 Task: Send an email with the signature Kendall Wright with the subject Apology for a billing error and the message Could you provide an update on the progress of the website redesign project? from softage.6@softage.net to softage.9@softage.net and move the email from Sent Items to the folder Research and development
Action: Mouse moved to (96, 174)
Screenshot: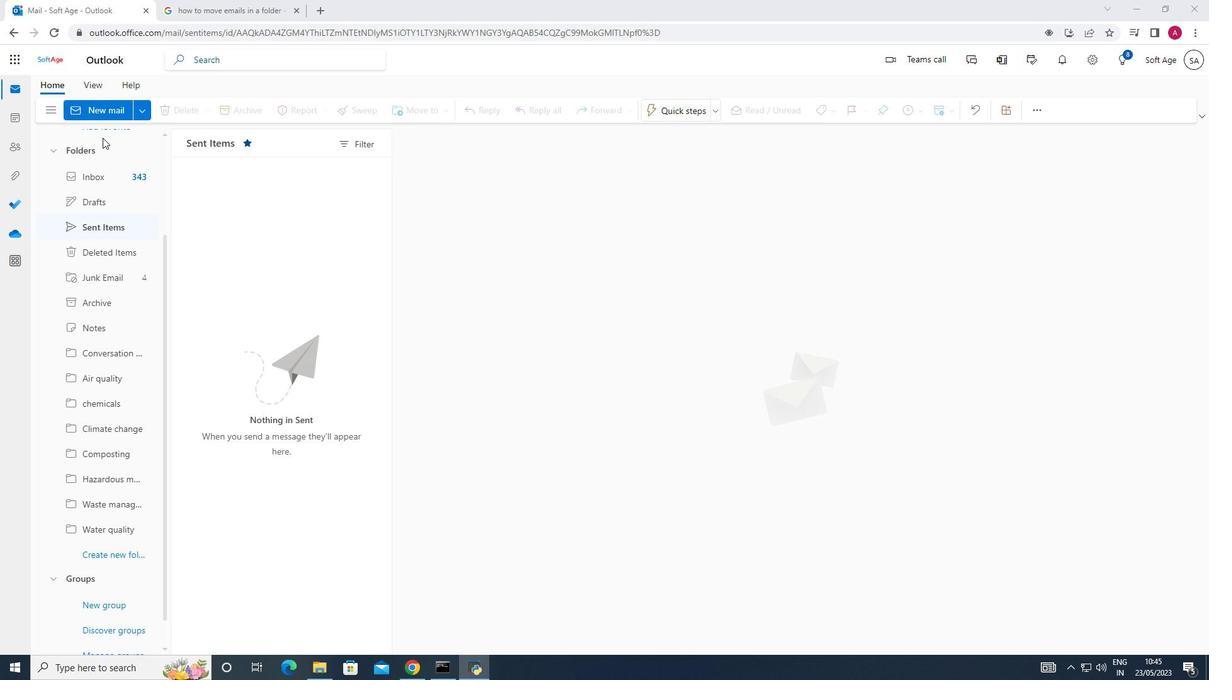 
Action: Mouse pressed left at (96, 174)
Screenshot: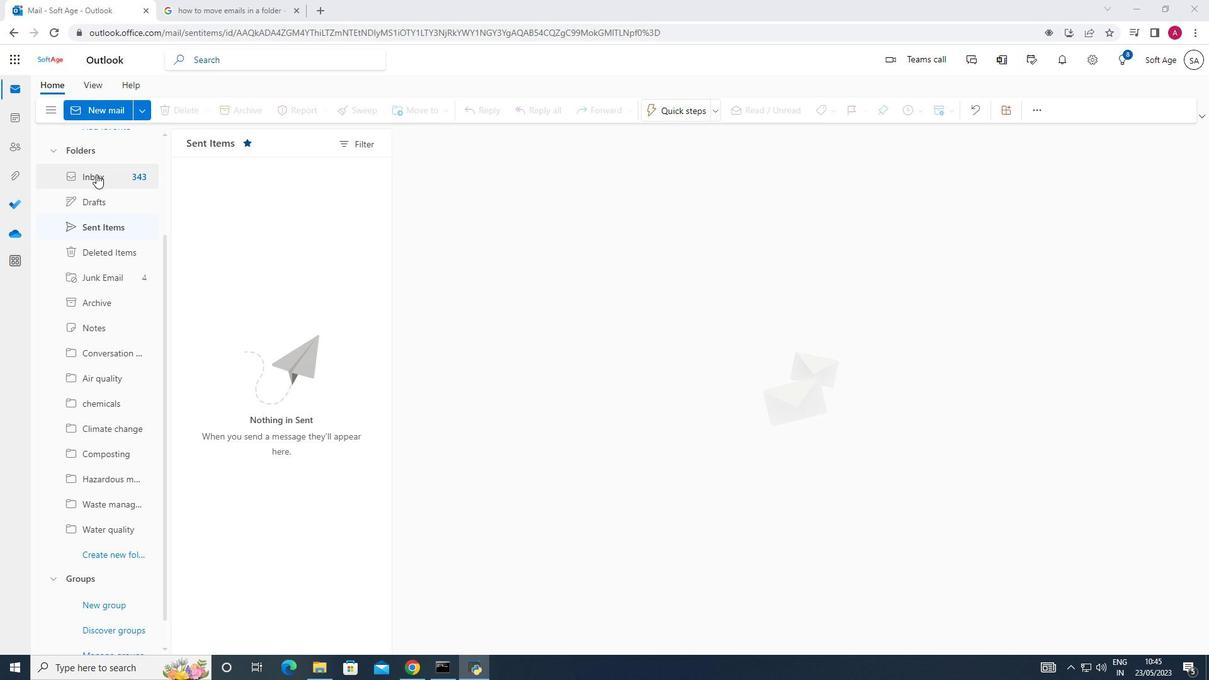 
Action: Mouse moved to (103, 109)
Screenshot: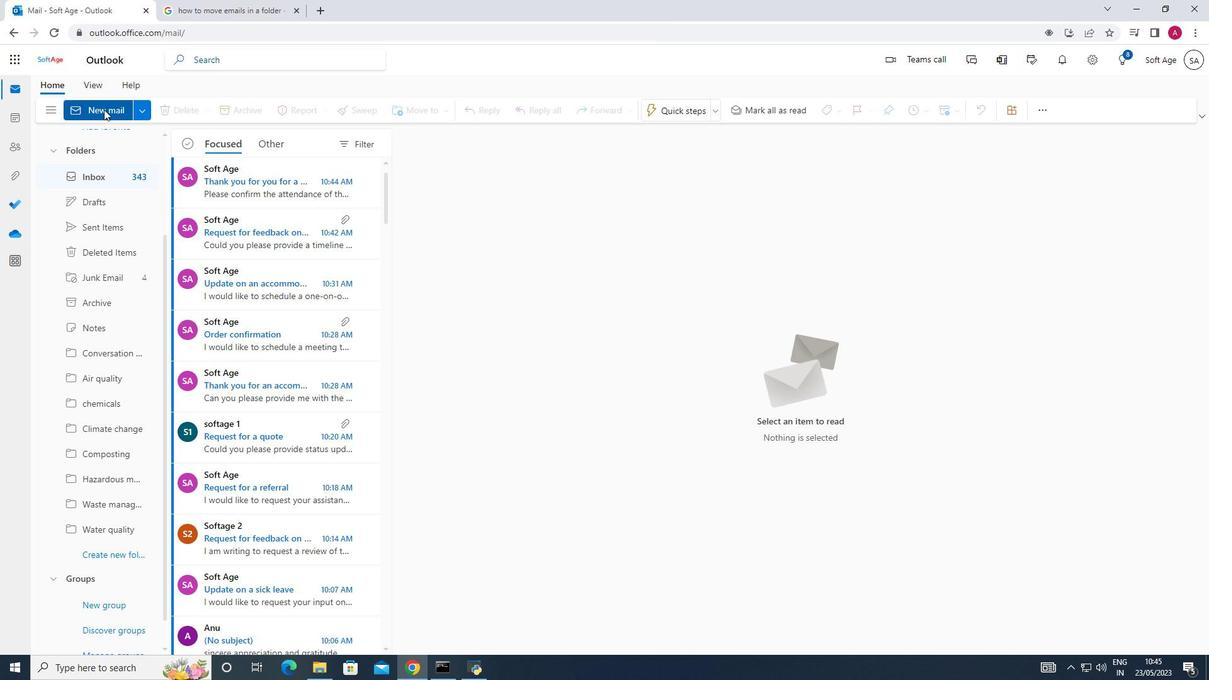 
Action: Mouse pressed left at (103, 109)
Screenshot: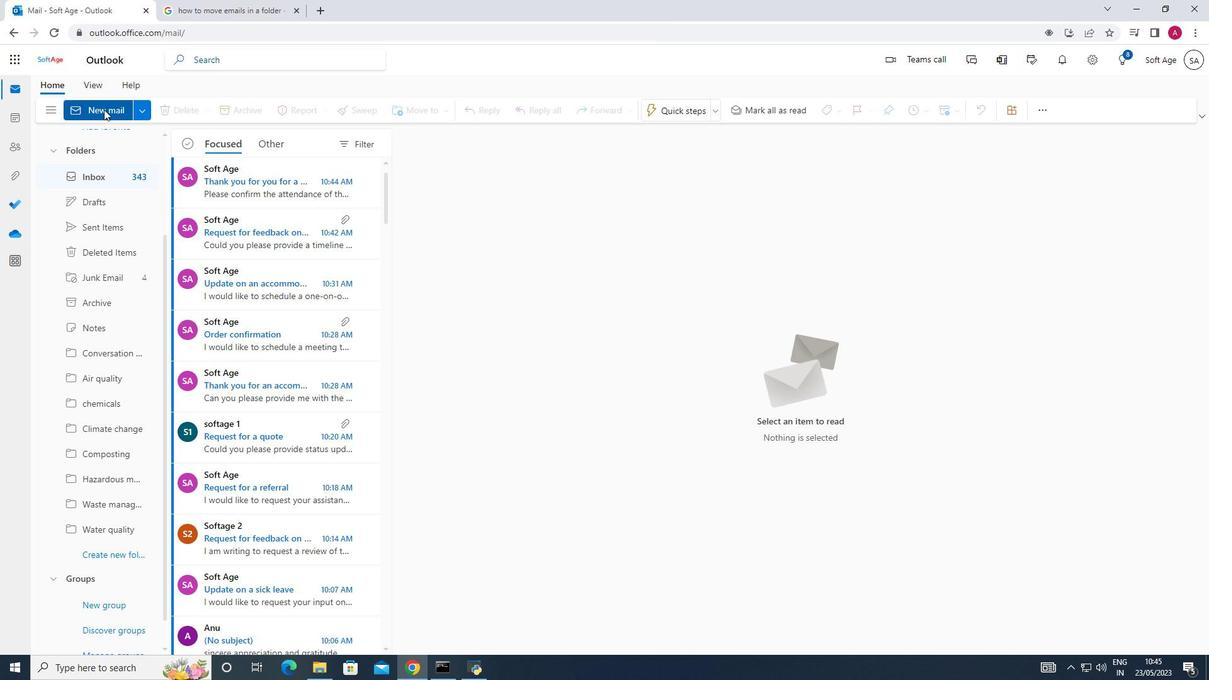 
Action: Mouse moved to (854, 103)
Screenshot: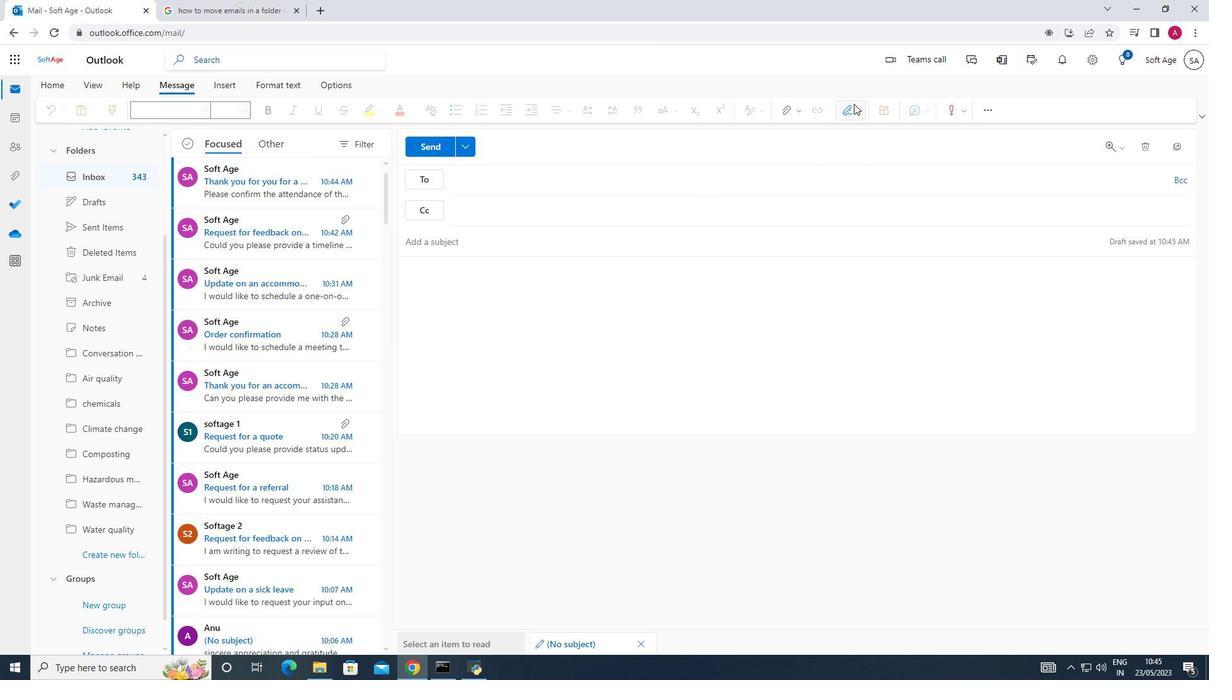 
Action: Mouse pressed left at (854, 103)
Screenshot: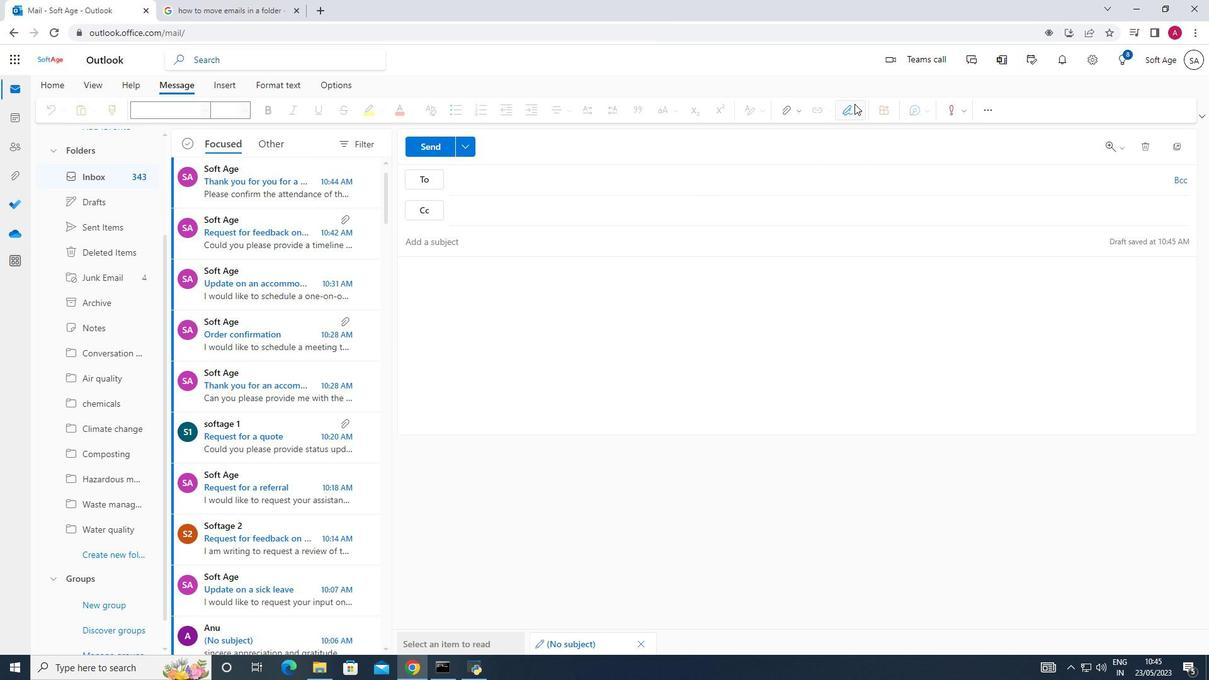 
Action: Mouse moved to (830, 168)
Screenshot: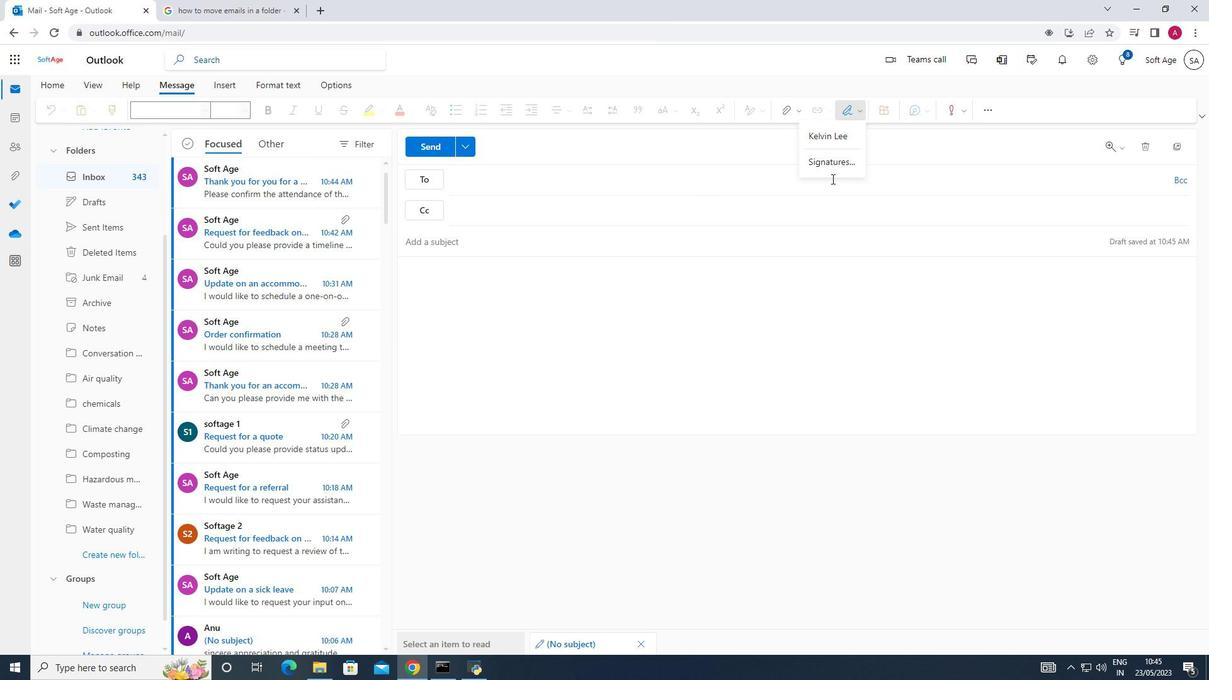 
Action: Mouse pressed left at (830, 168)
Screenshot: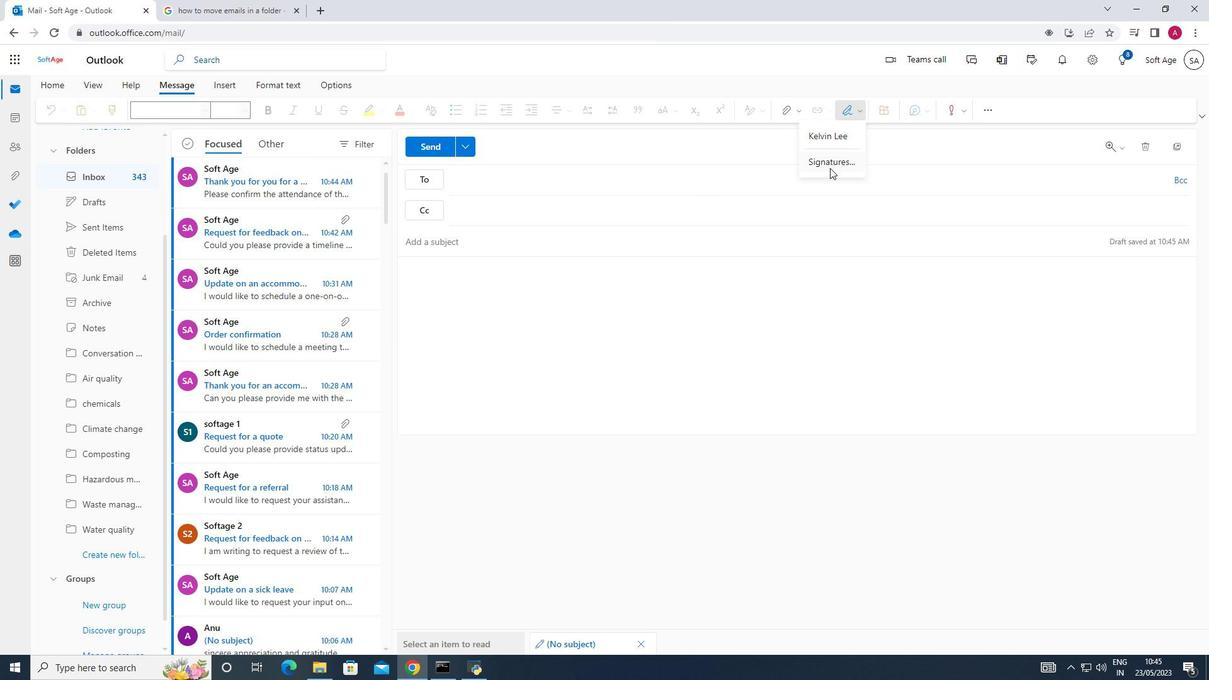 
Action: Mouse moved to (876, 207)
Screenshot: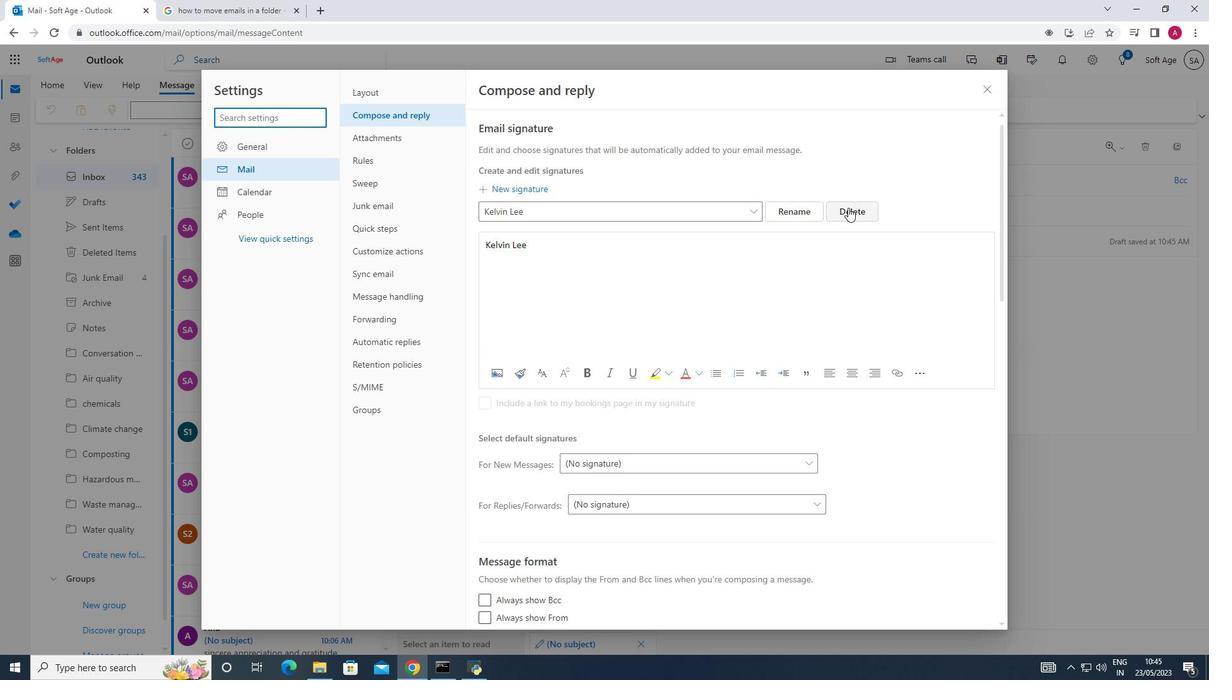 
Action: Mouse pressed left at (876, 207)
Screenshot: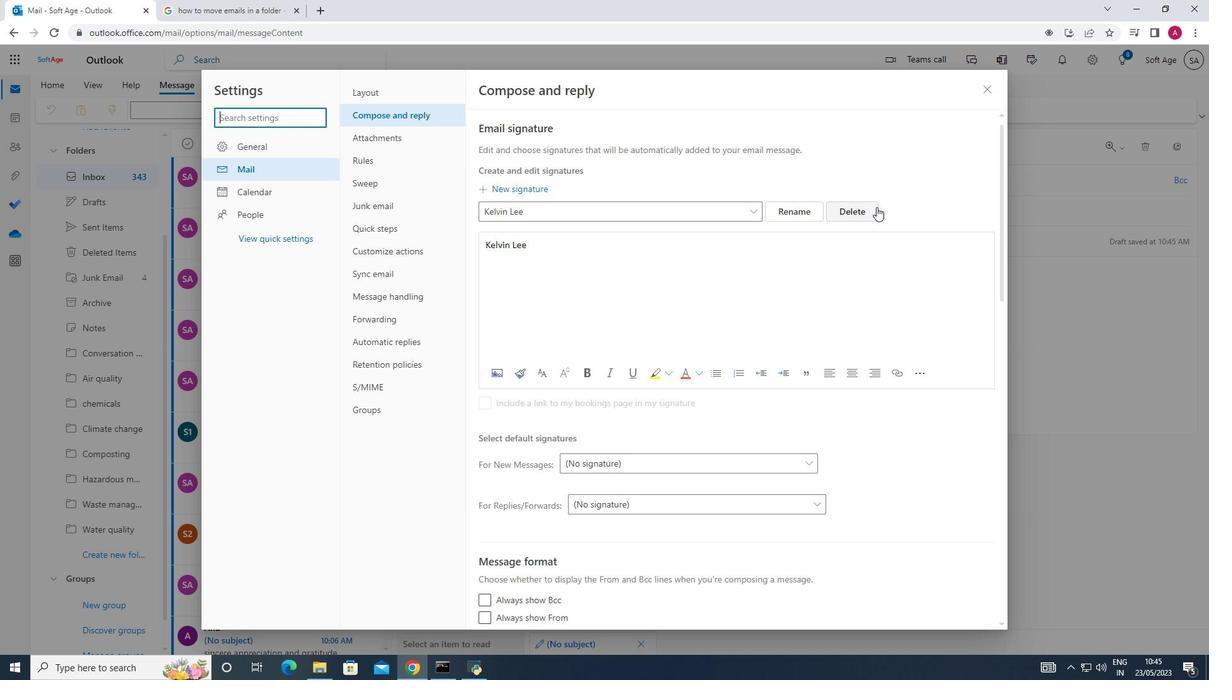 
Action: Mouse moved to (513, 207)
Screenshot: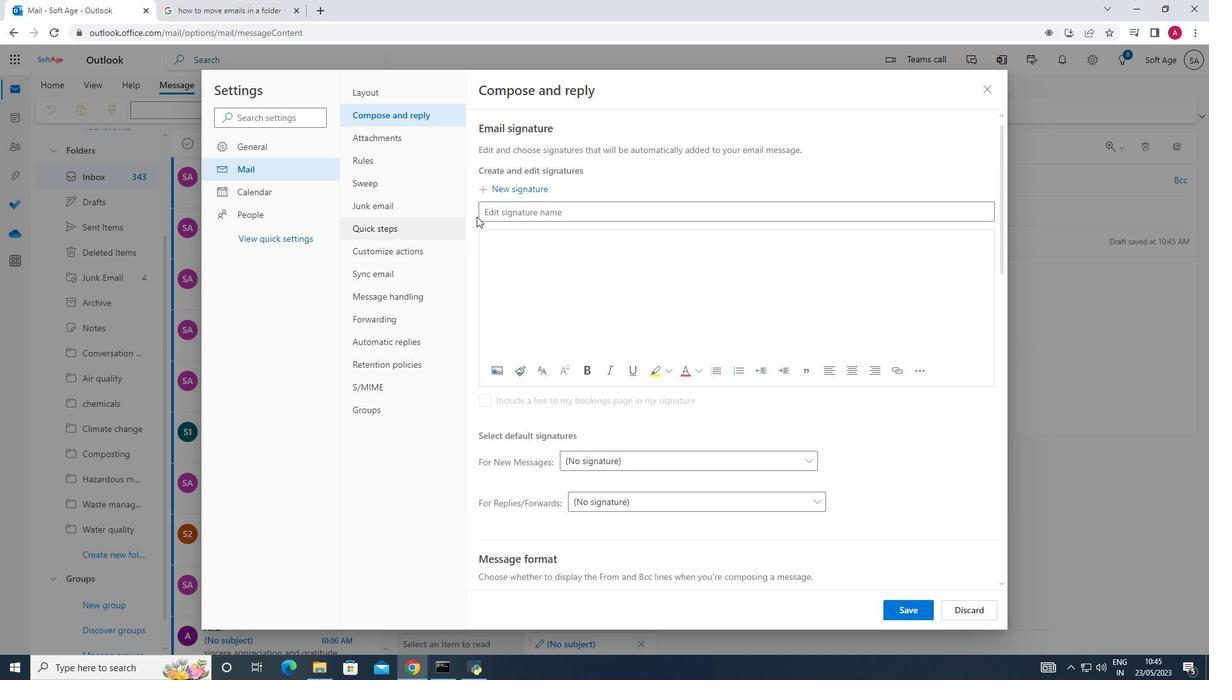 
Action: Mouse pressed left at (513, 207)
Screenshot: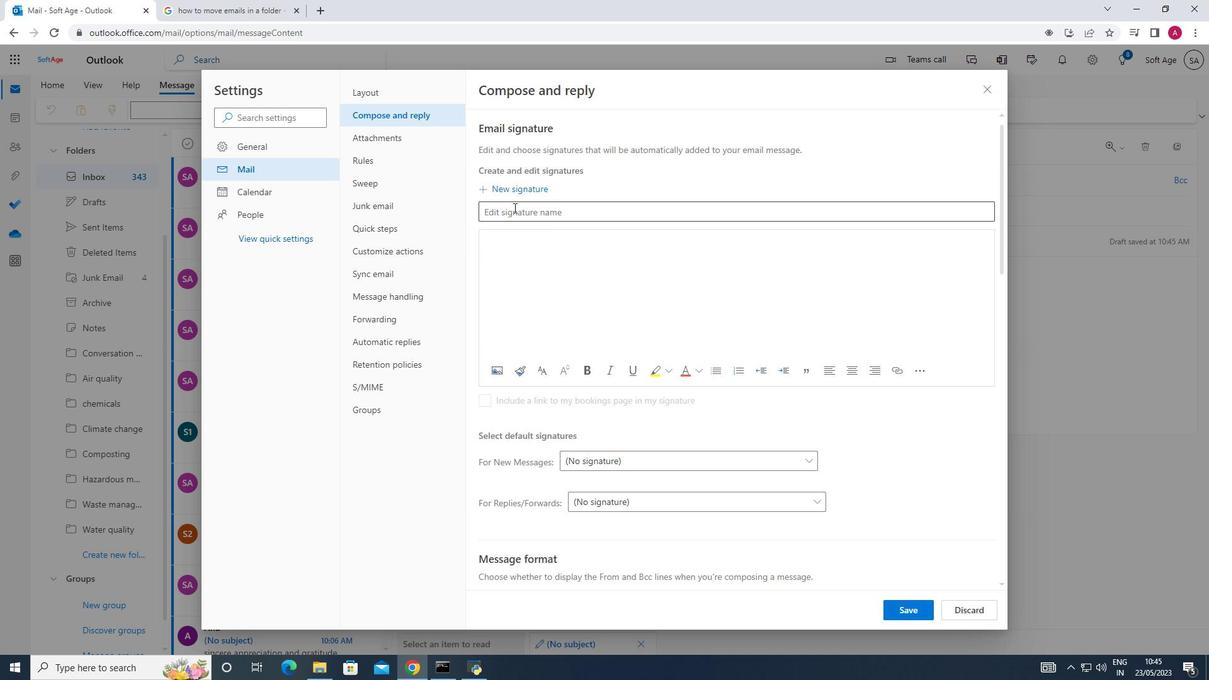 
Action: Mouse moved to (516, 206)
Screenshot: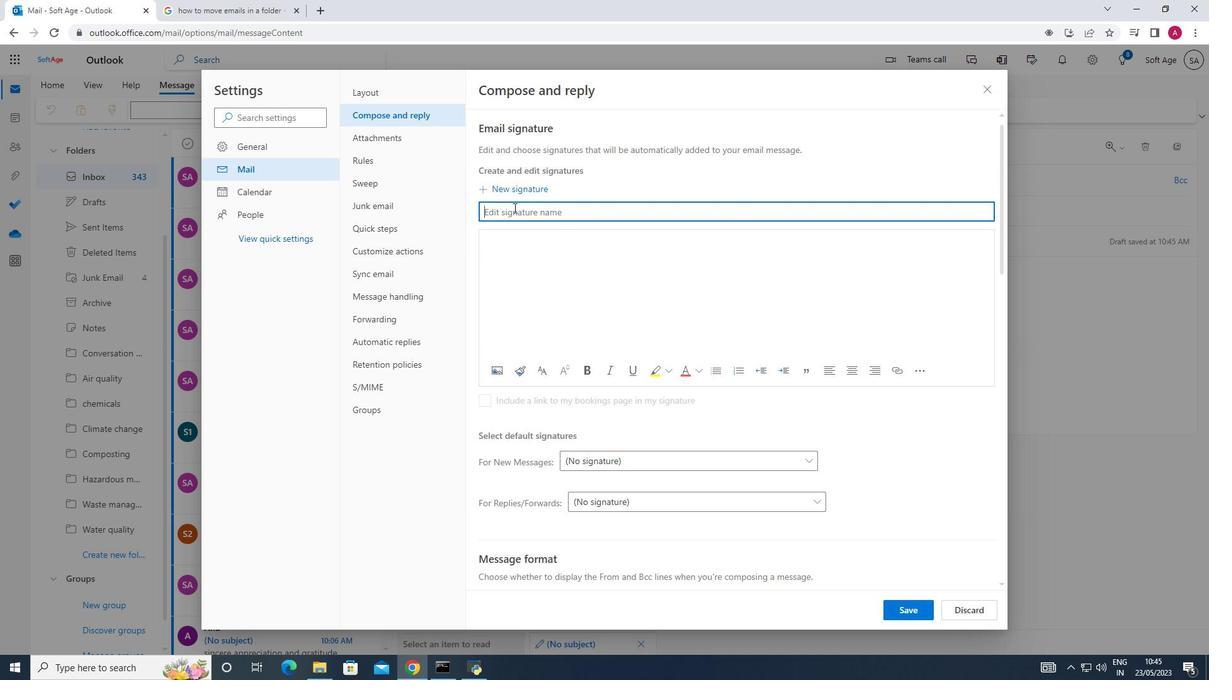 
Action: Key pressed <Key.shift_r><Key.shift_r><Key.shift_r>Kendall<Key.space><Key.shift>Wright
Screenshot: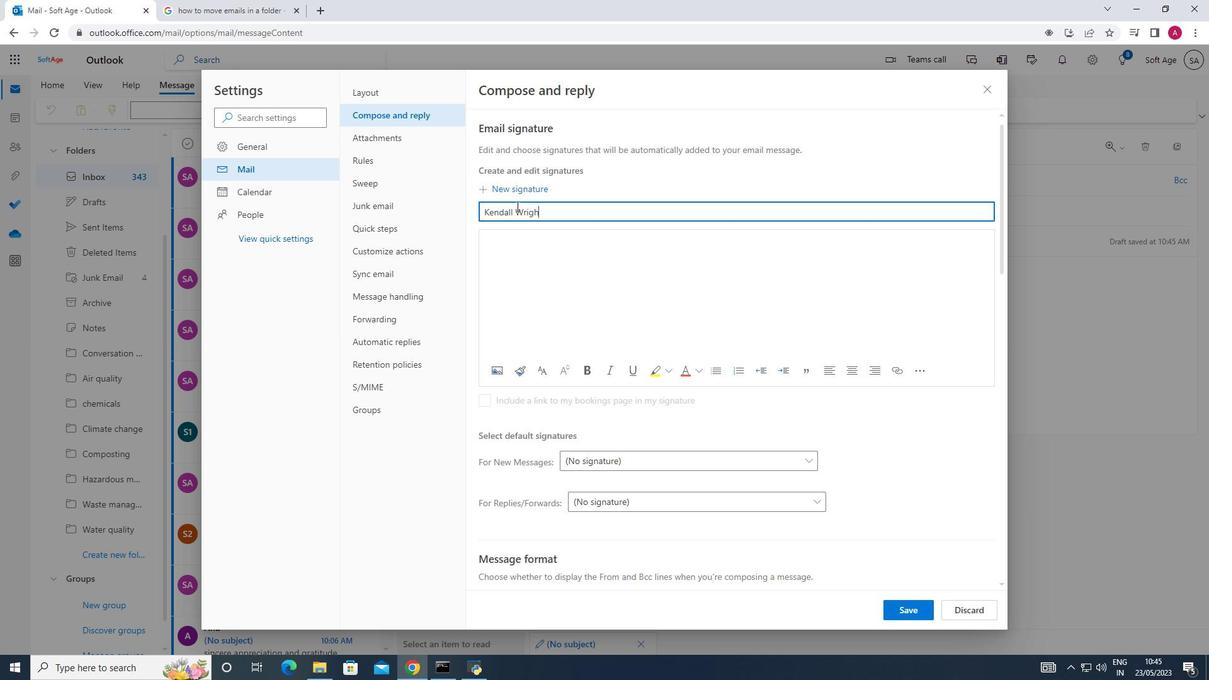 
Action: Mouse moved to (501, 245)
Screenshot: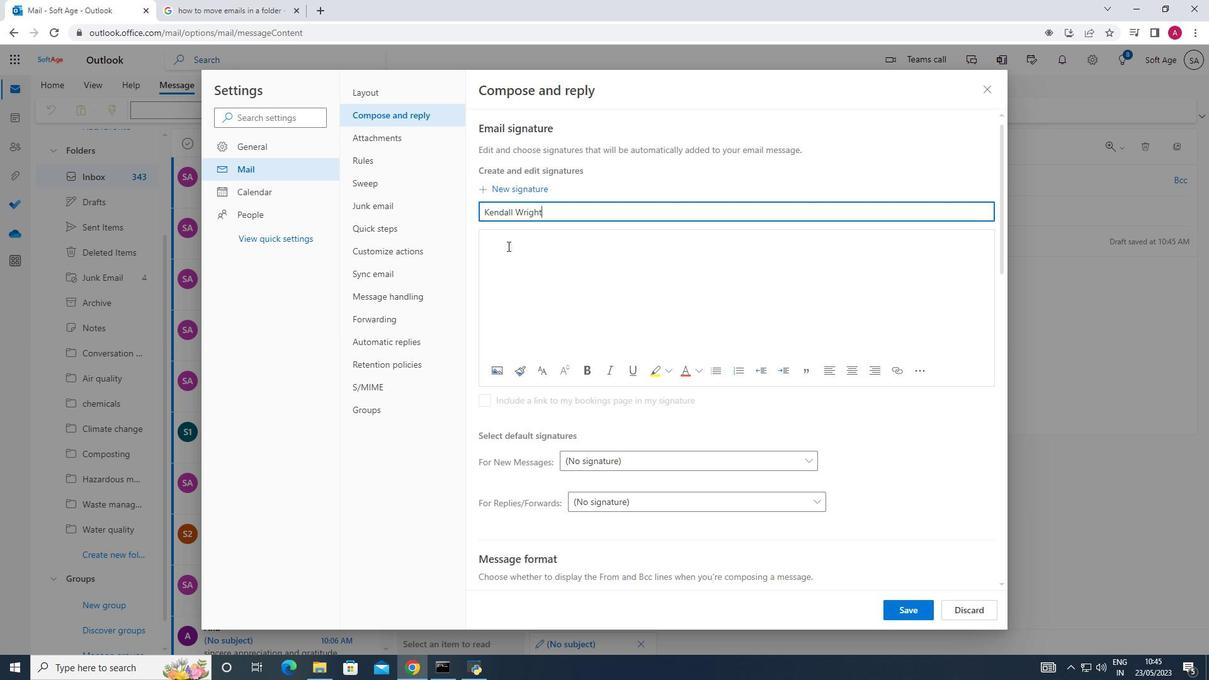 
Action: Mouse pressed left at (501, 245)
Screenshot: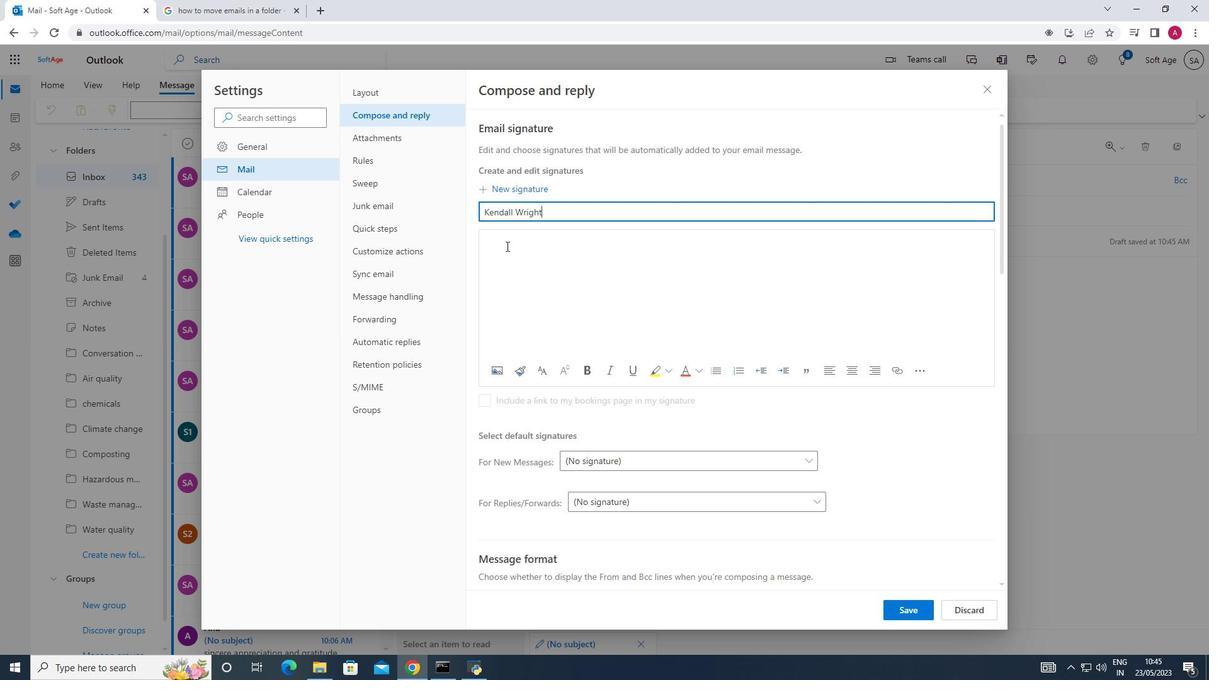 
Action: Key pressed <Key.shift_r>Kendal<Key.space><Key.shift>Wright
Screenshot: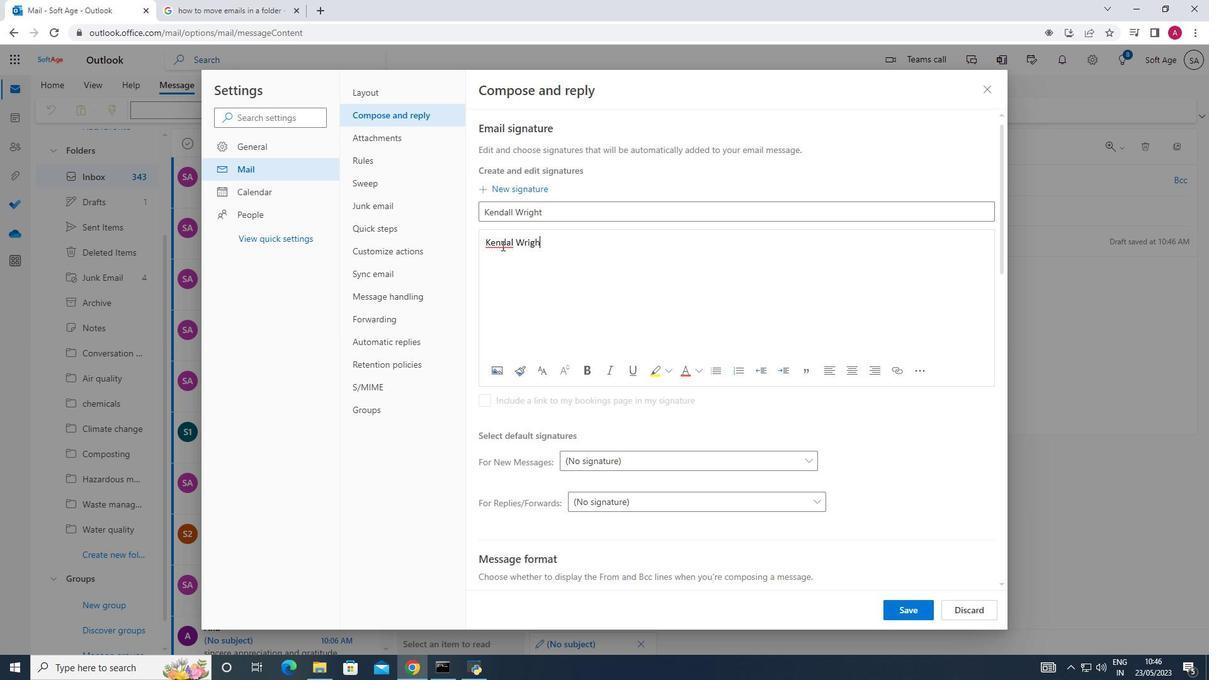 
Action: Mouse moved to (923, 595)
Screenshot: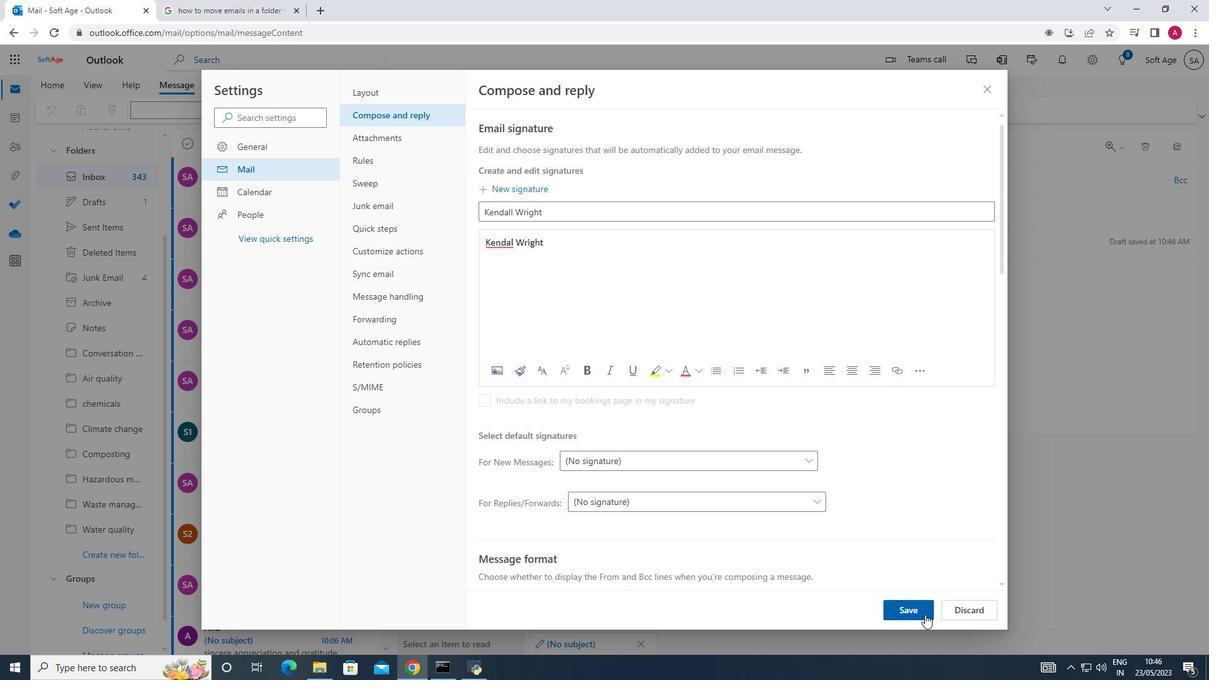 
Action: Mouse pressed left at (923, 595)
Screenshot: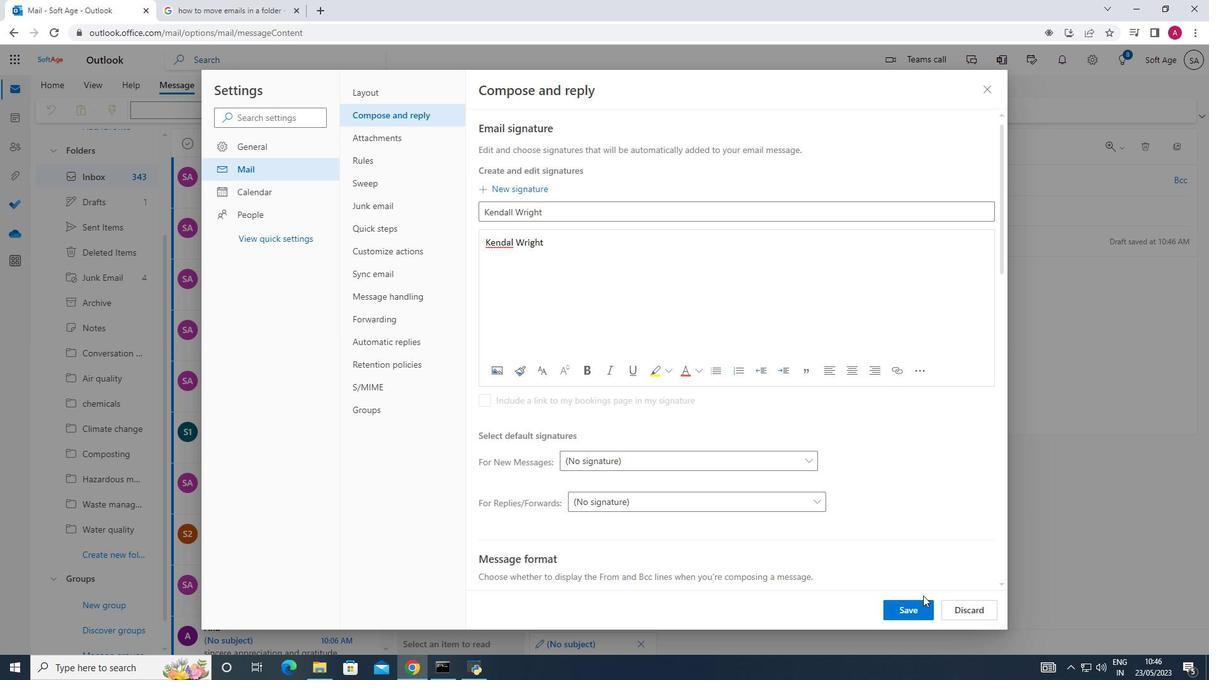 
Action: Mouse pressed left at (923, 595)
Screenshot: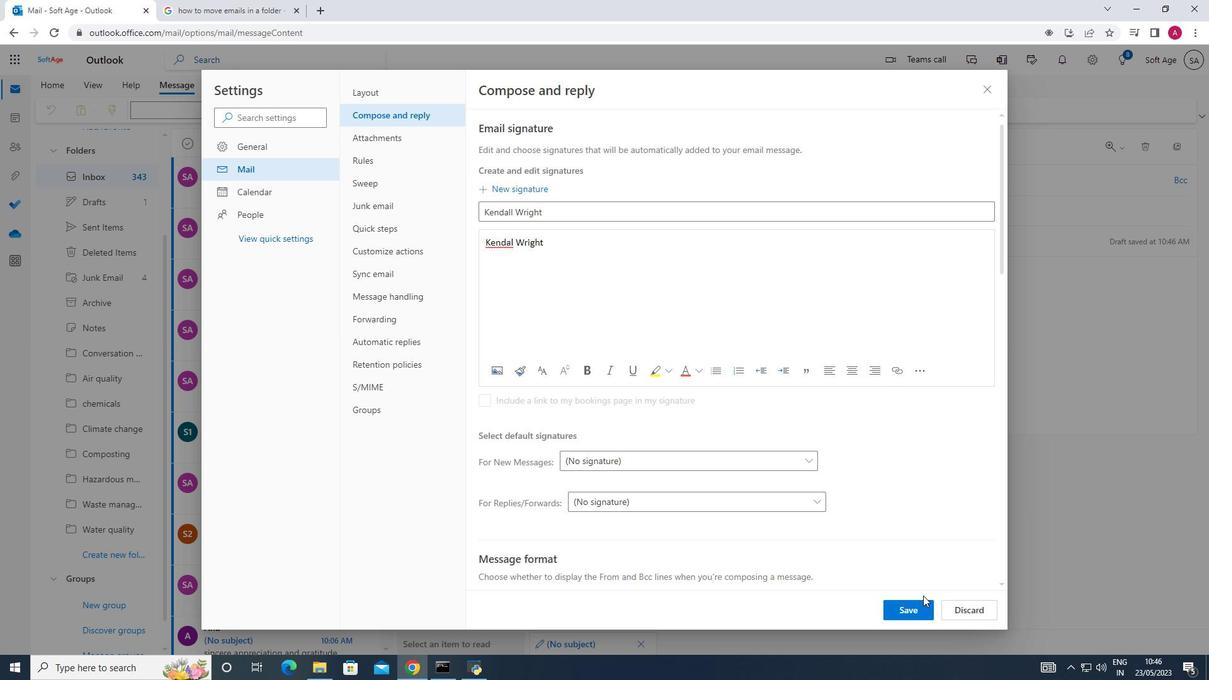 
Action: Mouse moved to (927, 607)
Screenshot: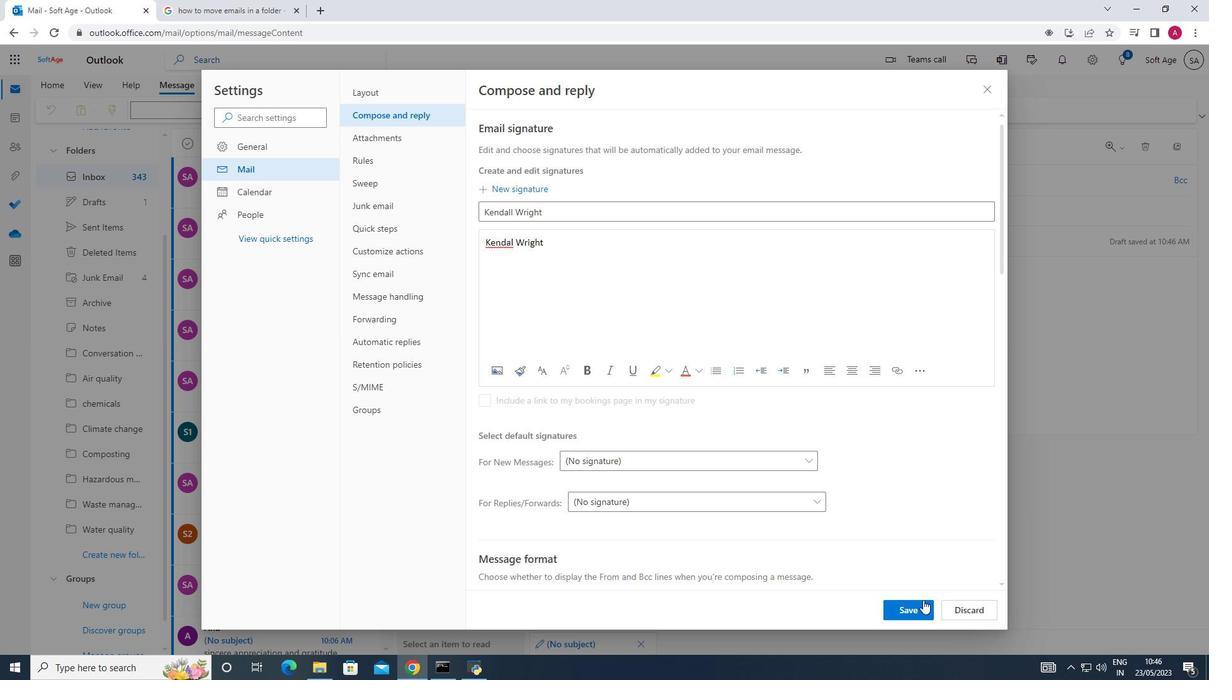 
Action: Mouse pressed left at (927, 607)
Screenshot: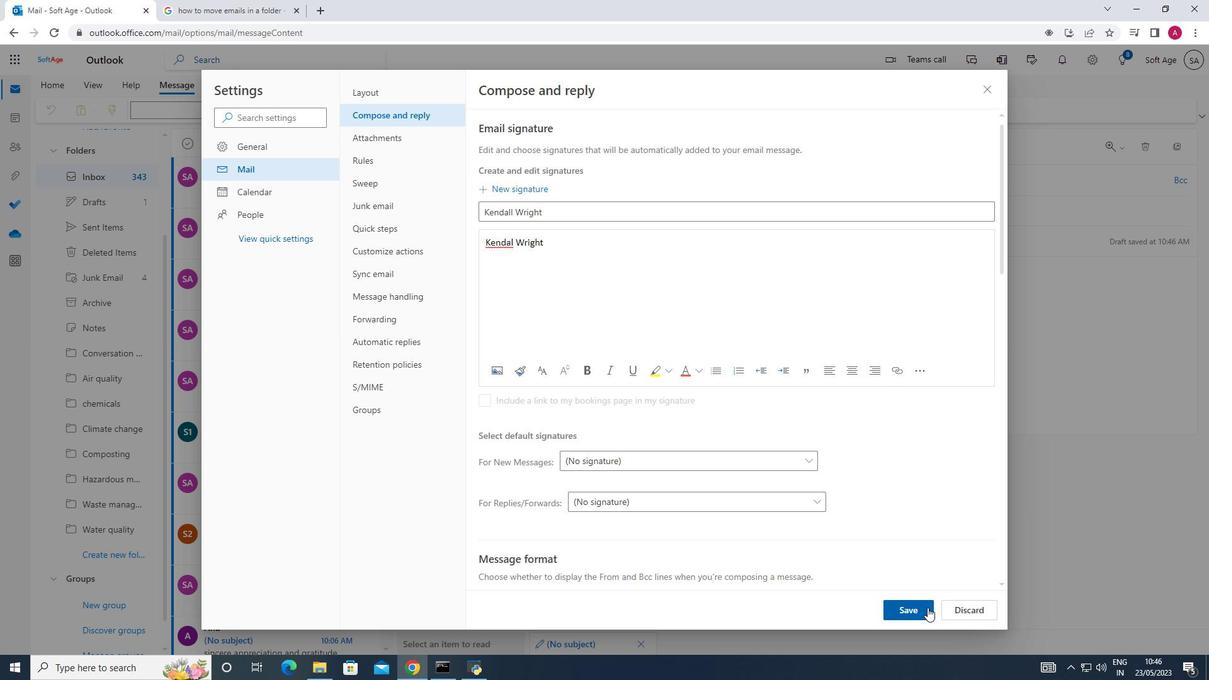 
Action: Mouse moved to (995, 86)
Screenshot: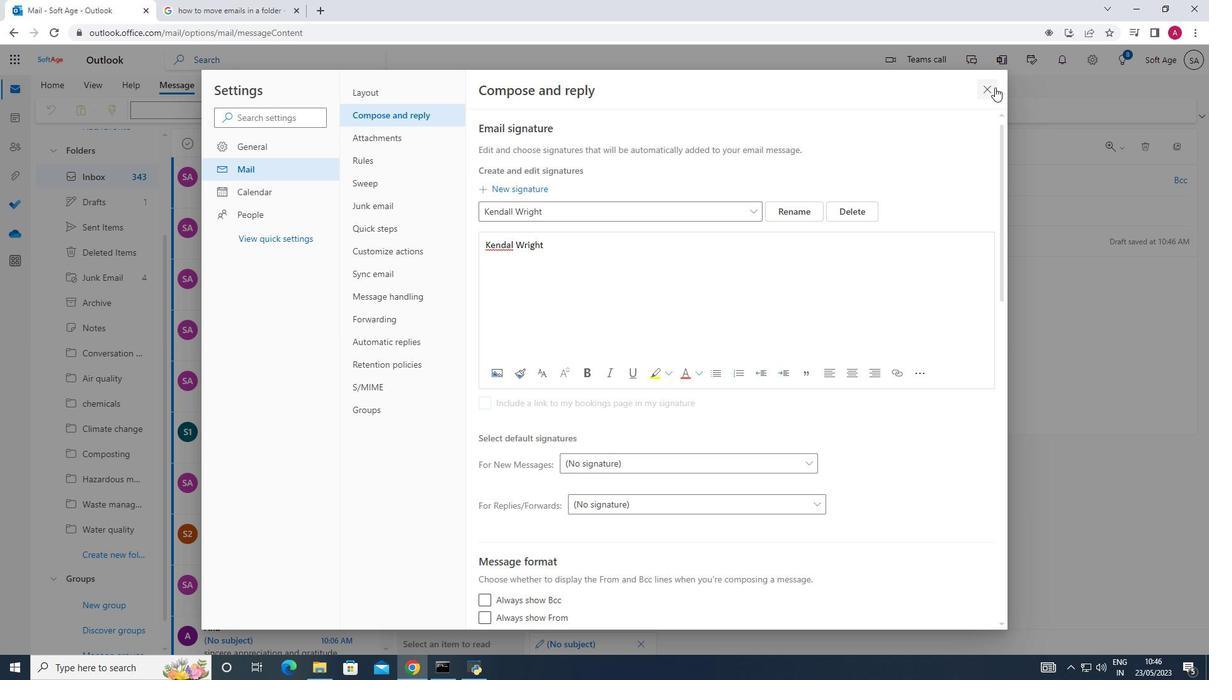 
Action: Mouse pressed left at (995, 86)
Screenshot: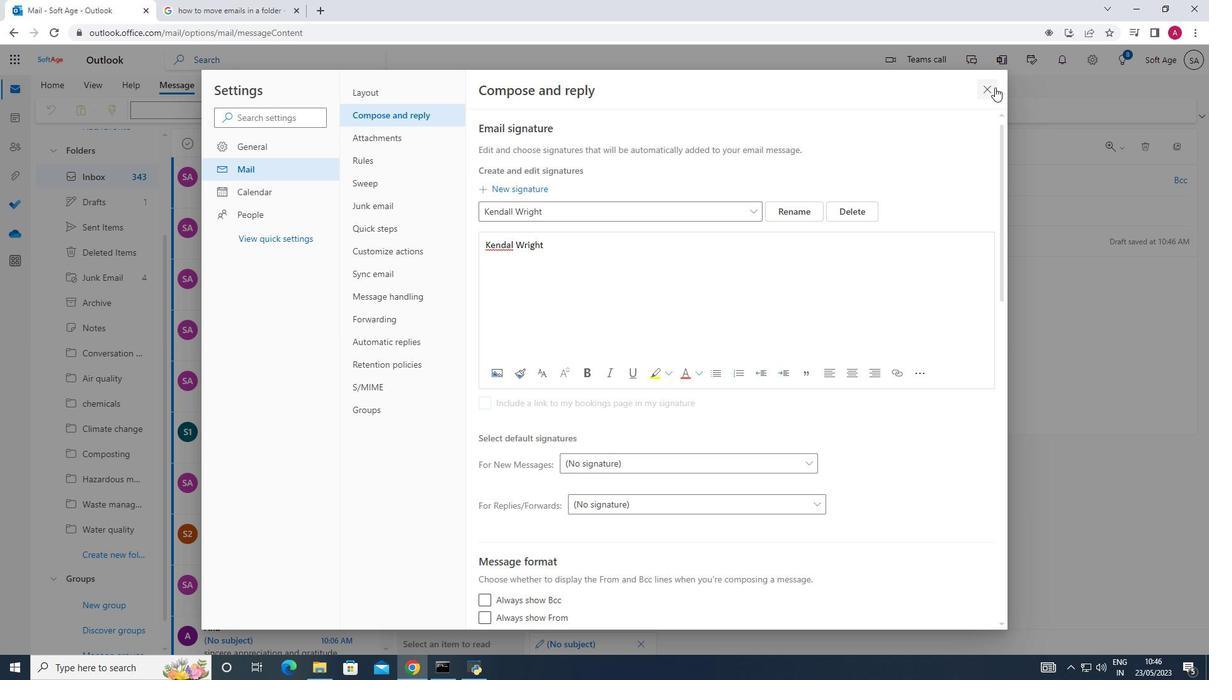
Action: Mouse moved to (864, 107)
Screenshot: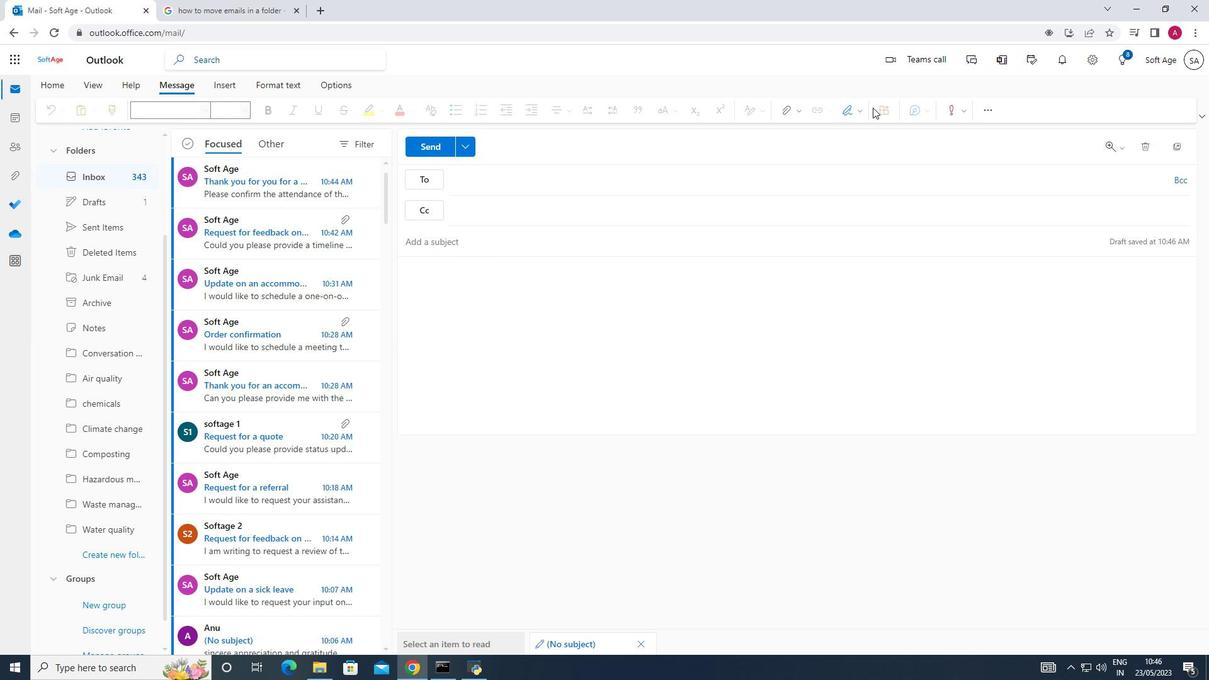 
Action: Mouse pressed left at (864, 107)
Screenshot: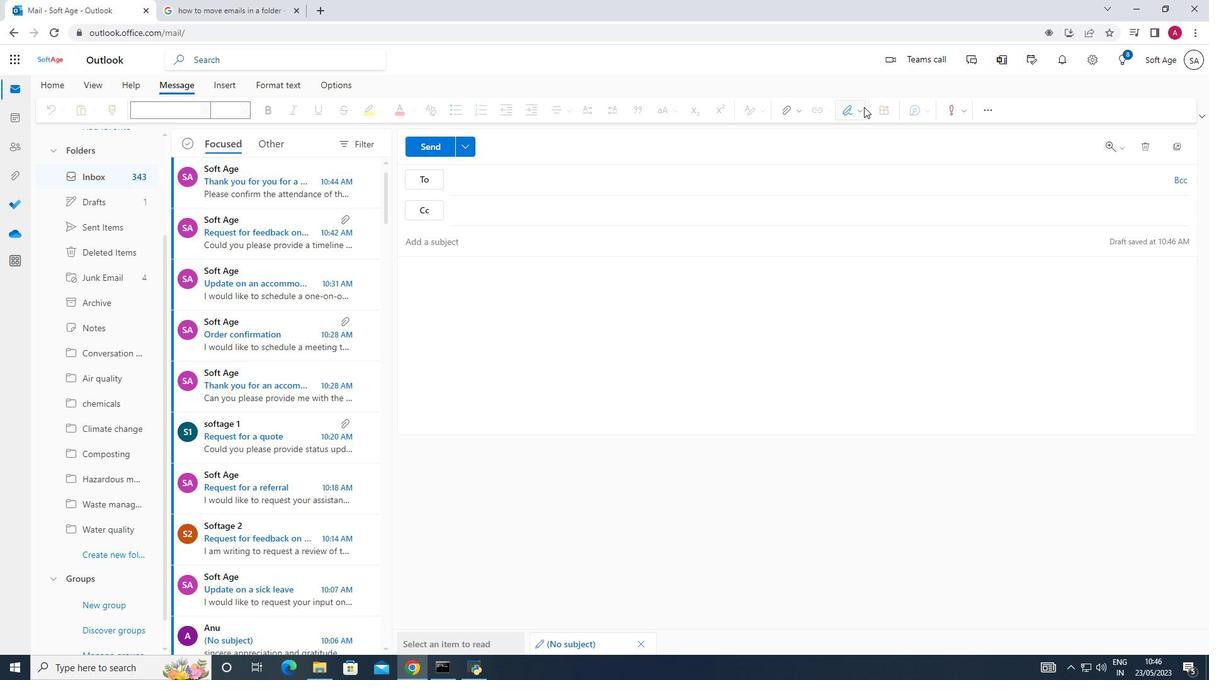 
Action: Mouse moved to (848, 142)
Screenshot: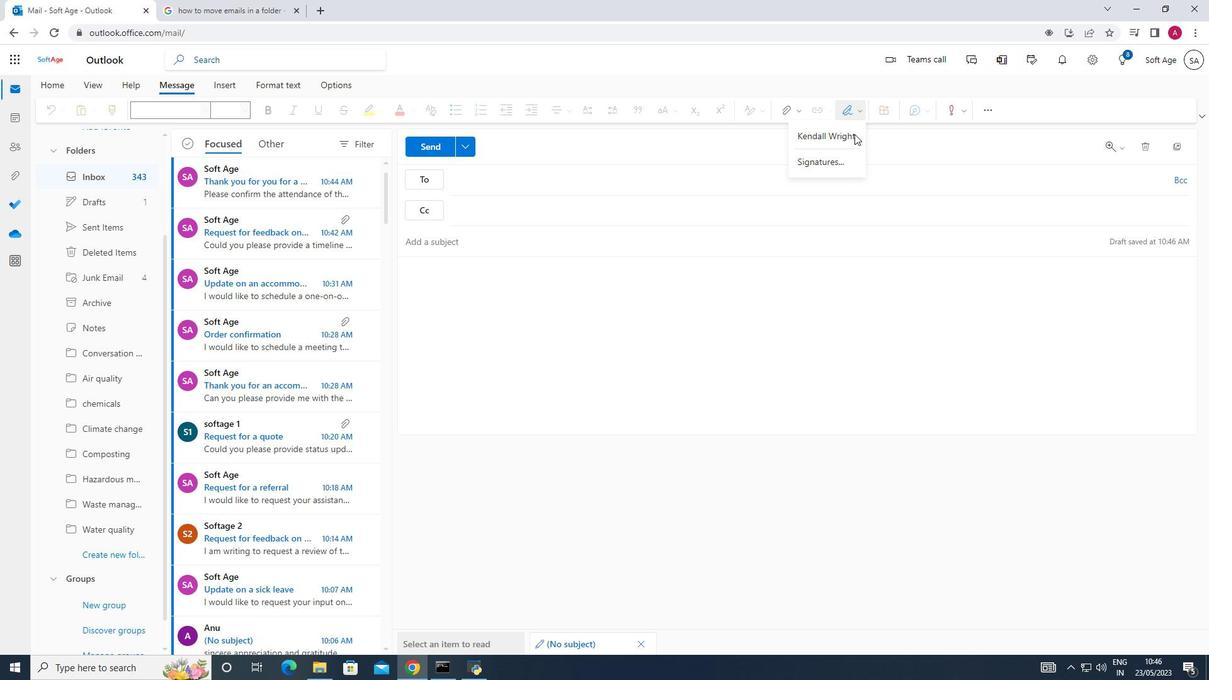 
Action: Mouse pressed left at (848, 142)
Screenshot: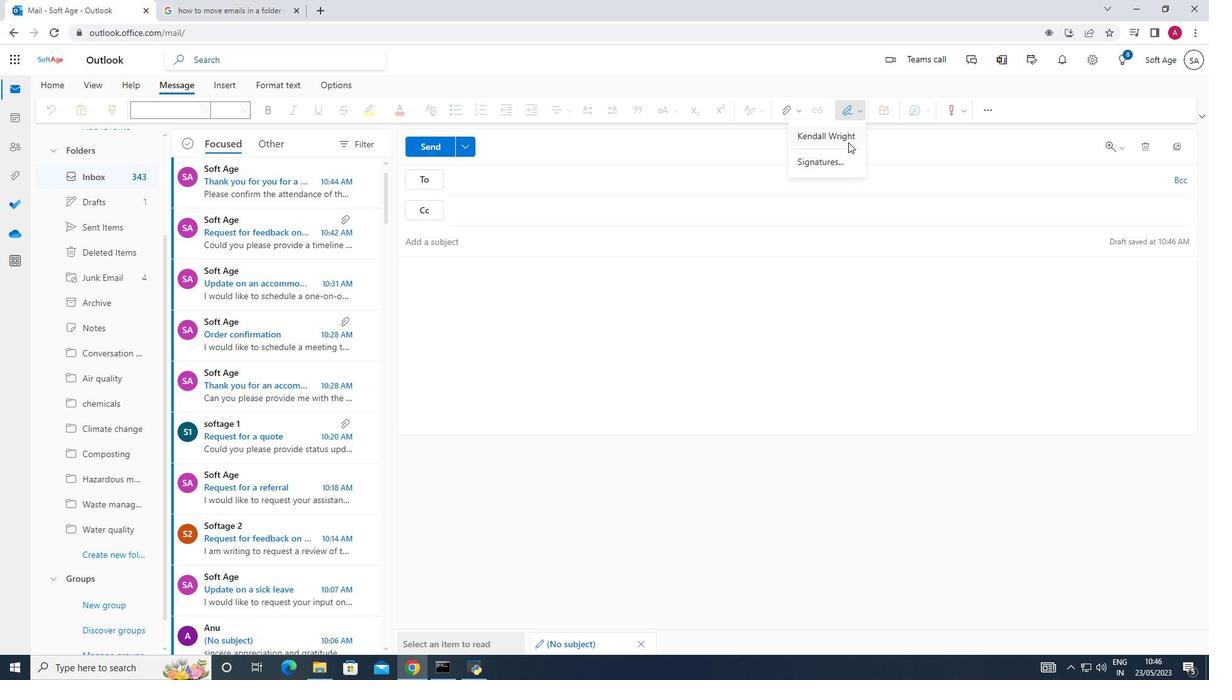 
Action: Mouse moved to (451, 246)
Screenshot: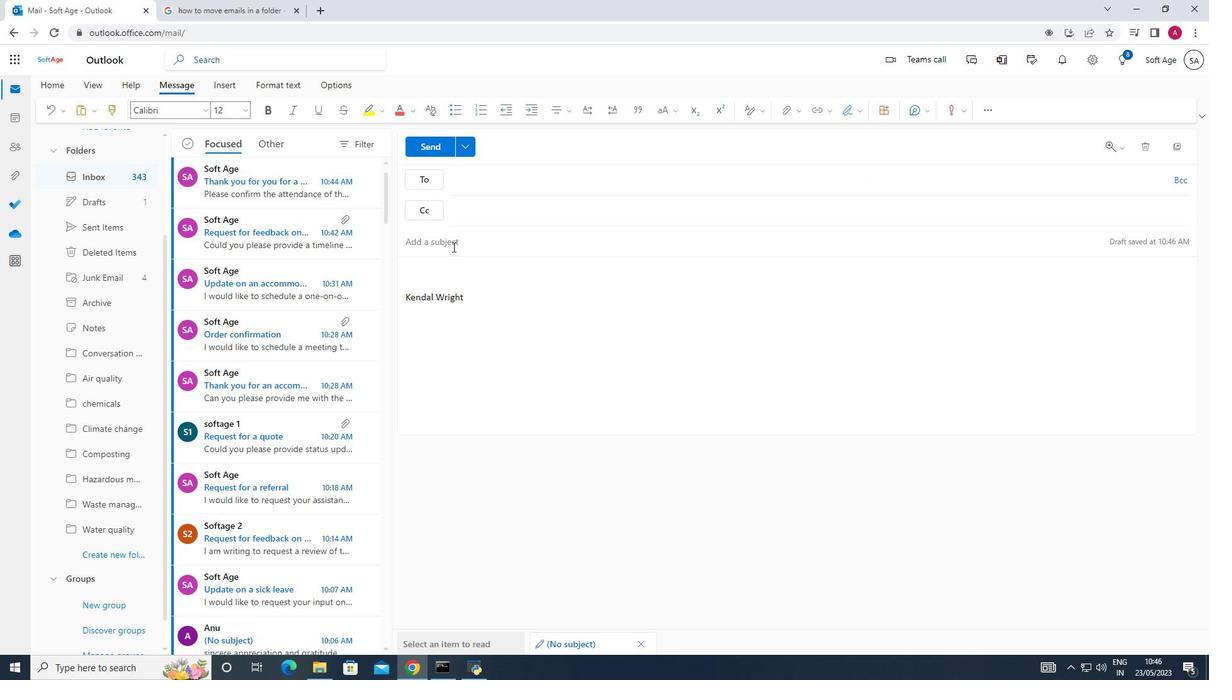 
Action: Mouse pressed left at (451, 246)
Screenshot: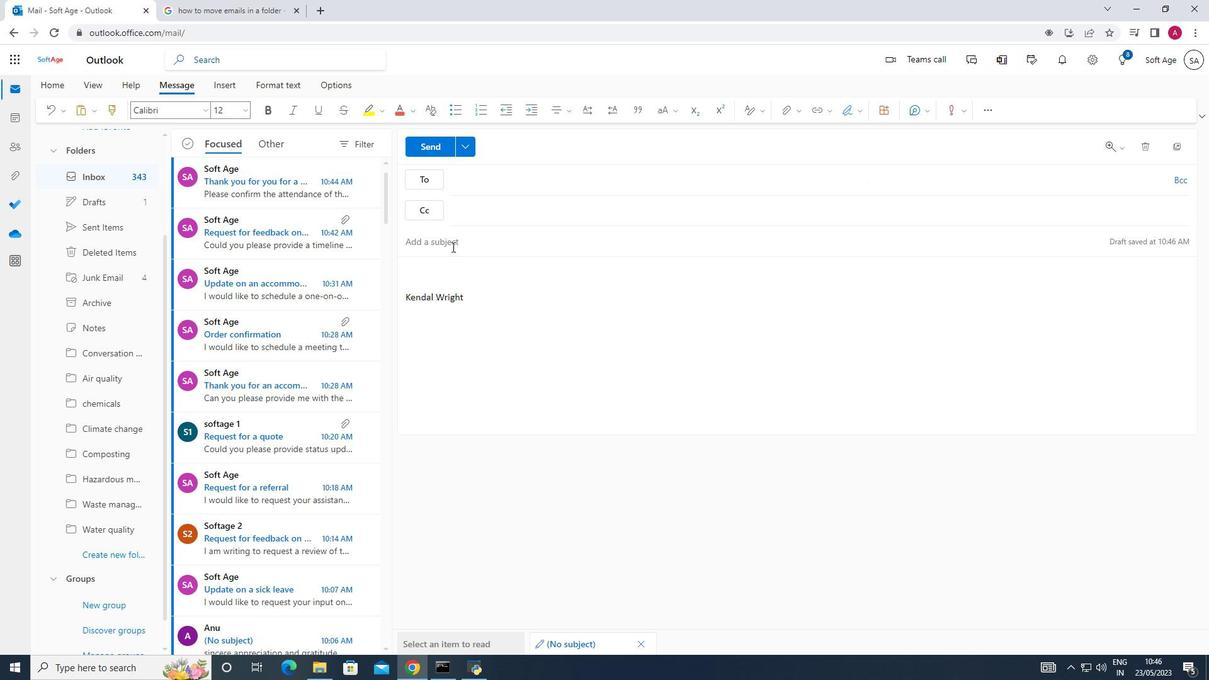 
Action: Key pressed <Key.shift><Key.shift><Key.shift><Key.shift><Key.shift><Key.shift><Key.shift><Key.shift><Key.shift><Key.shift><Key.shift><Key.shift><Key.shift><Key.shift><Key.shift><Key.shift><Key.shift>Apology<Key.space>for<Key.space>a<Key.space>billing<Key.space>error
Screenshot: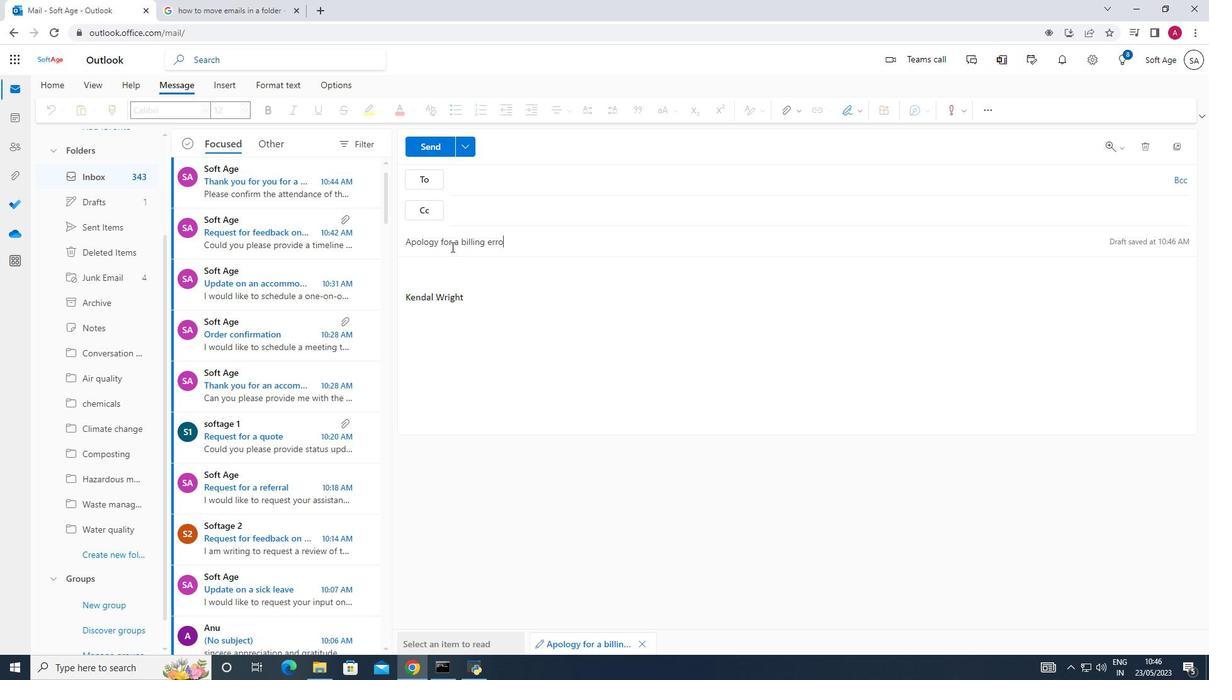 
Action: Mouse moved to (410, 263)
Screenshot: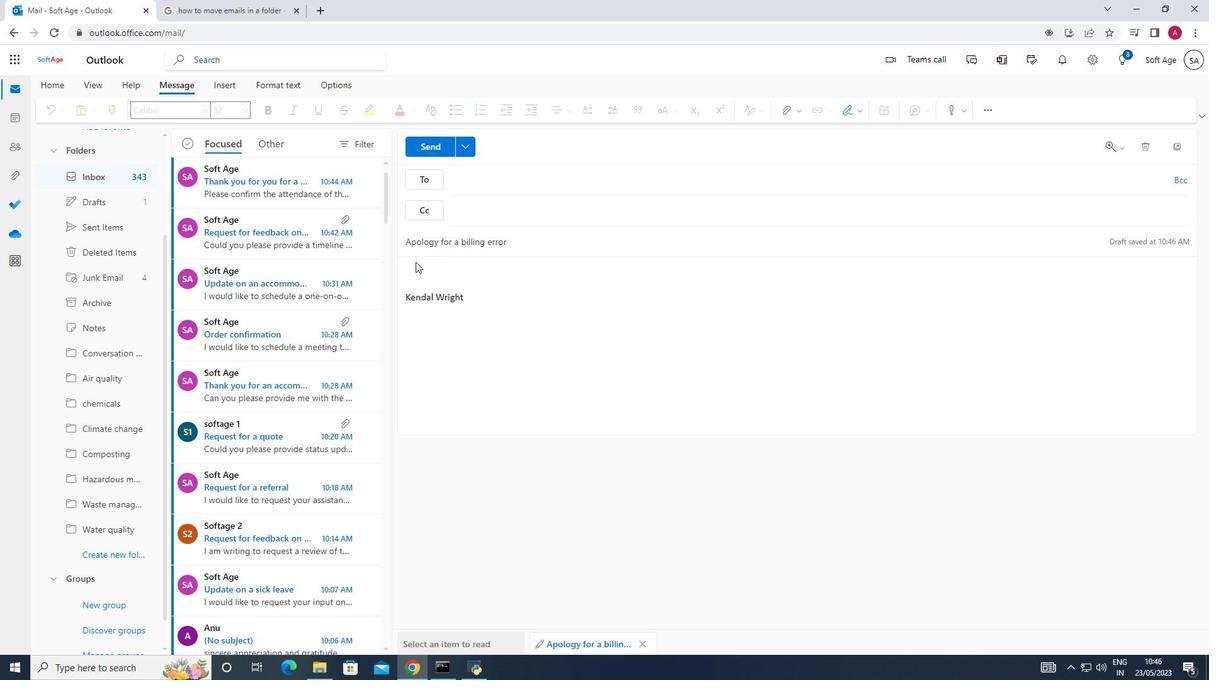 
Action: Mouse pressed left at (410, 263)
Screenshot: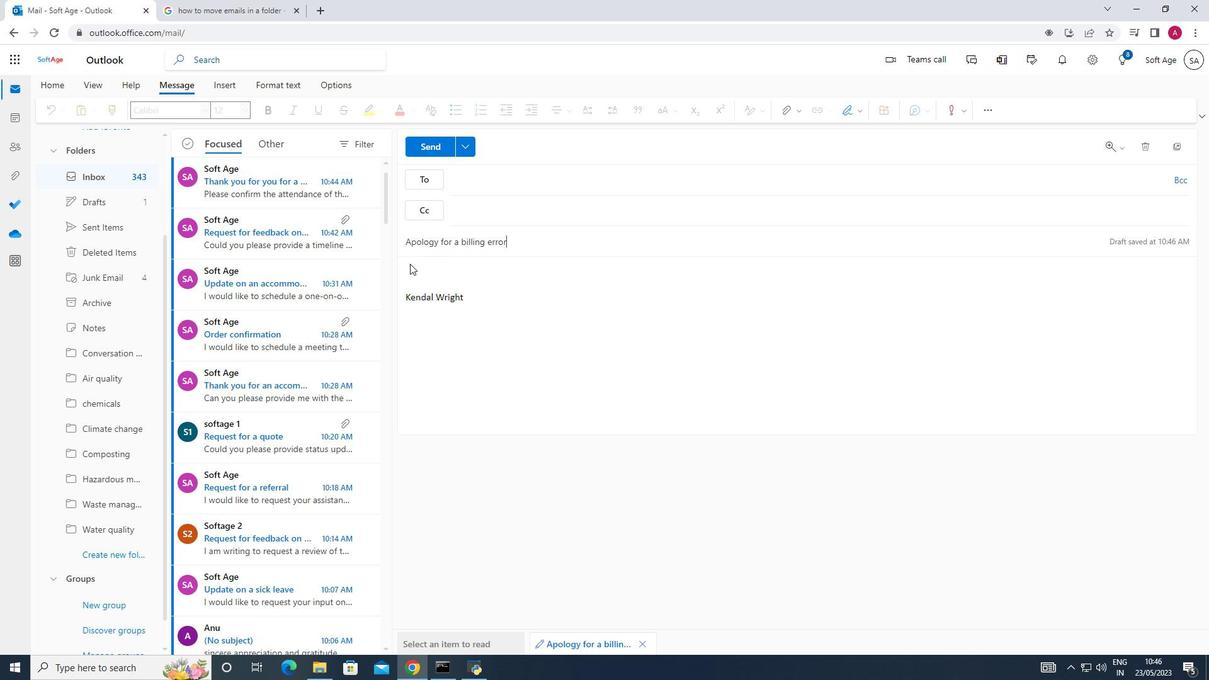 
Action: Mouse pressed left at (410, 263)
Screenshot: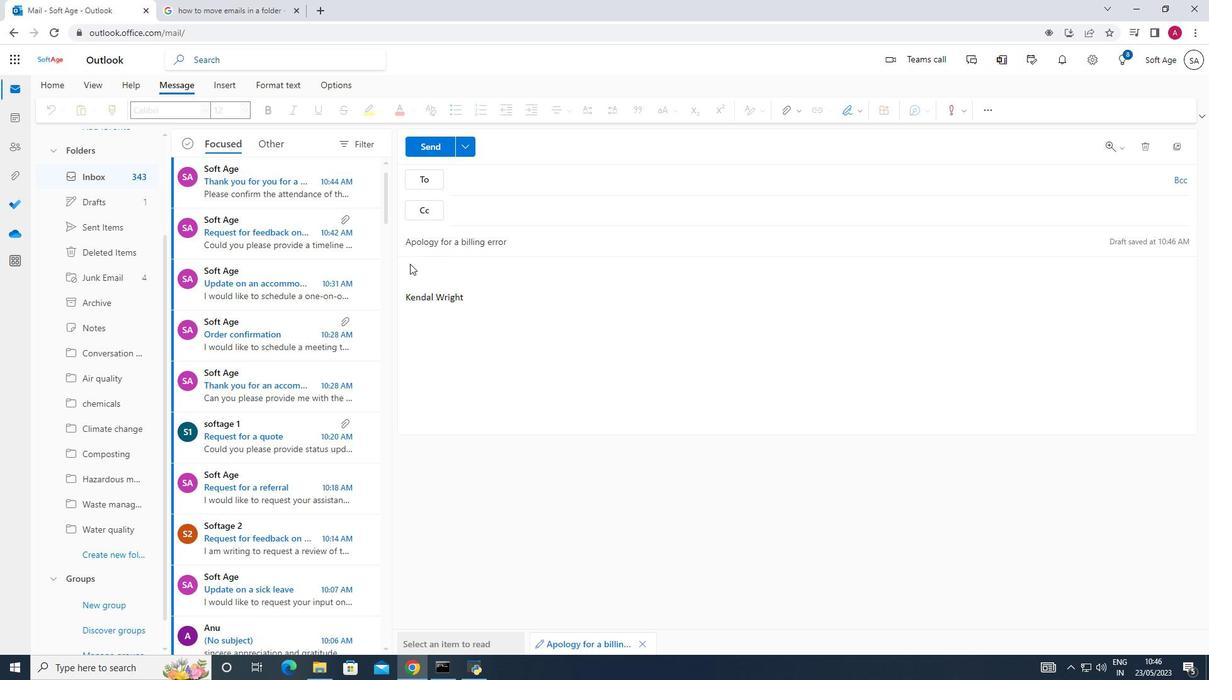 
Action: Mouse moved to (417, 265)
Screenshot: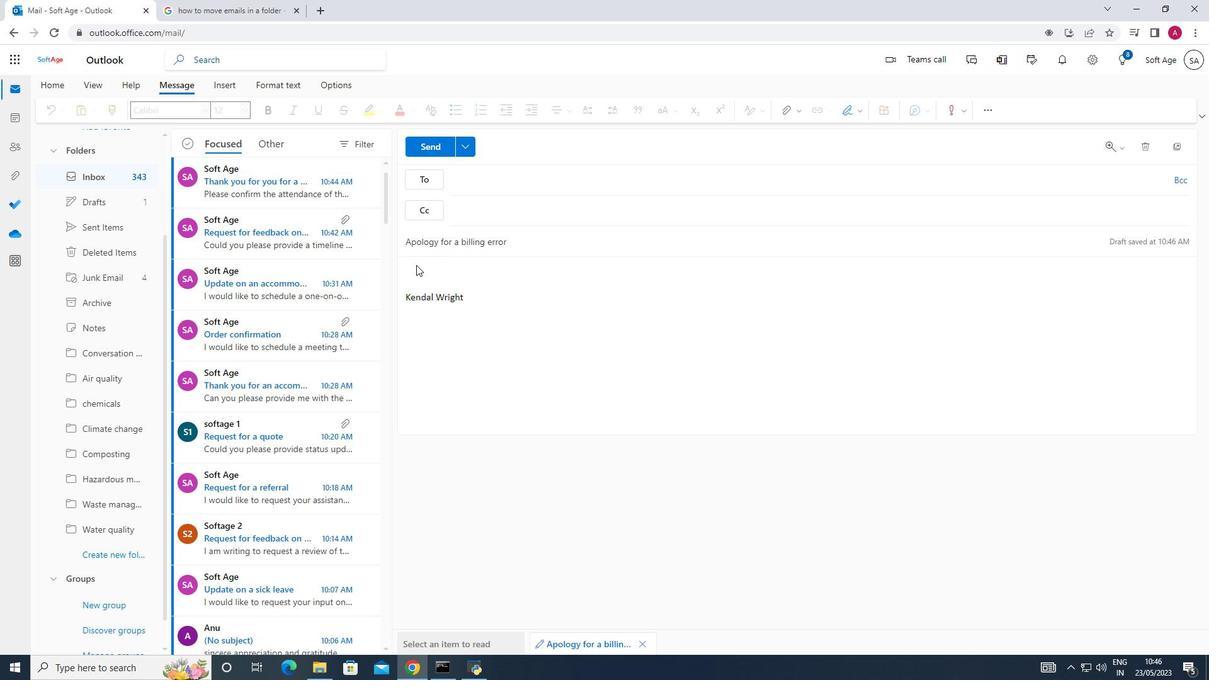 
Action: Mouse pressed left at (417, 265)
Screenshot: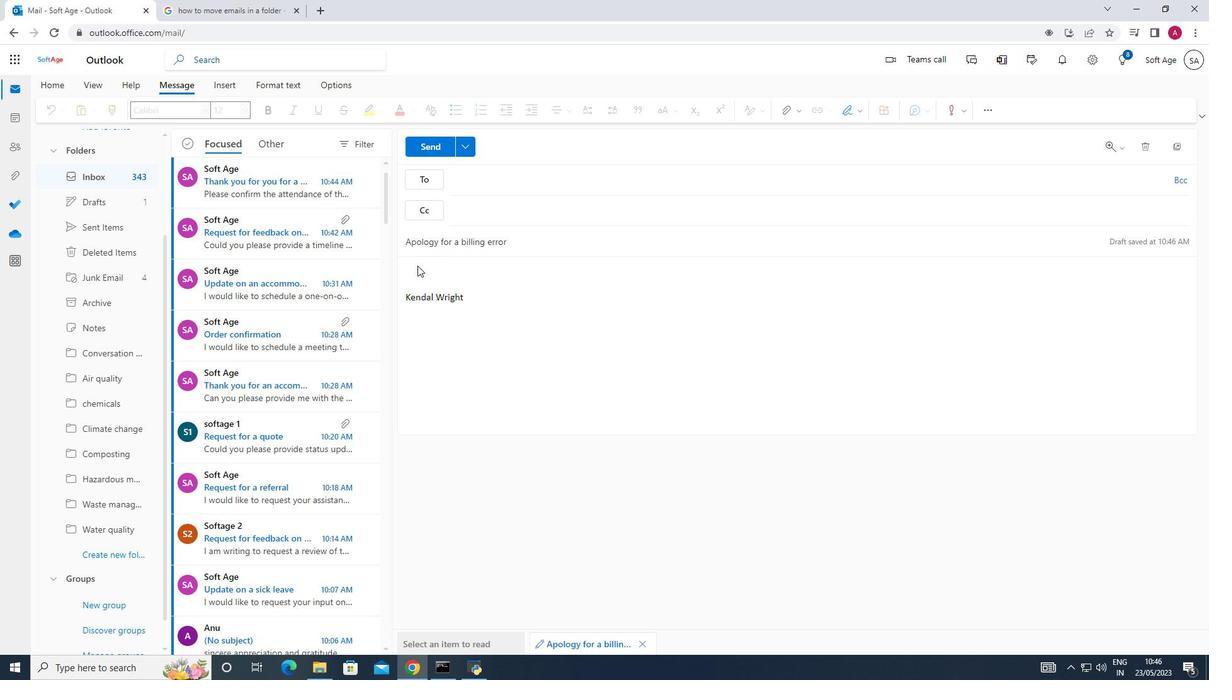 
Action: Mouse pressed left at (417, 265)
Screenshot: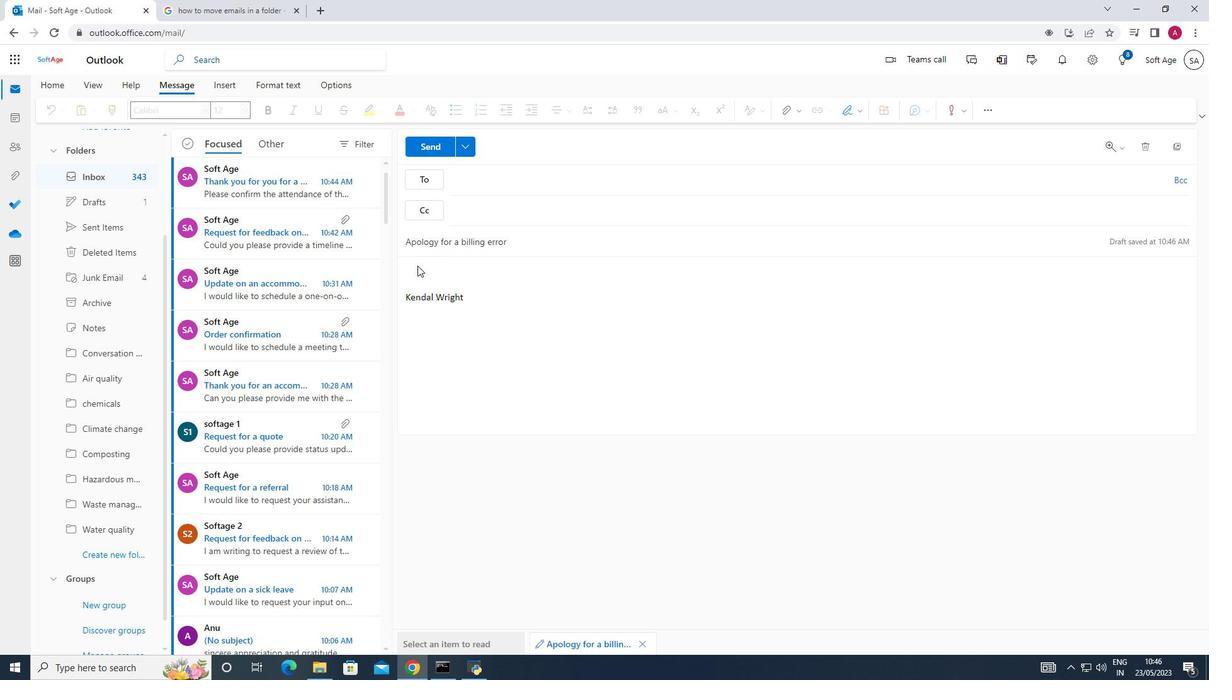 
Action: Mouse moved to (403, 270)
Screenshot: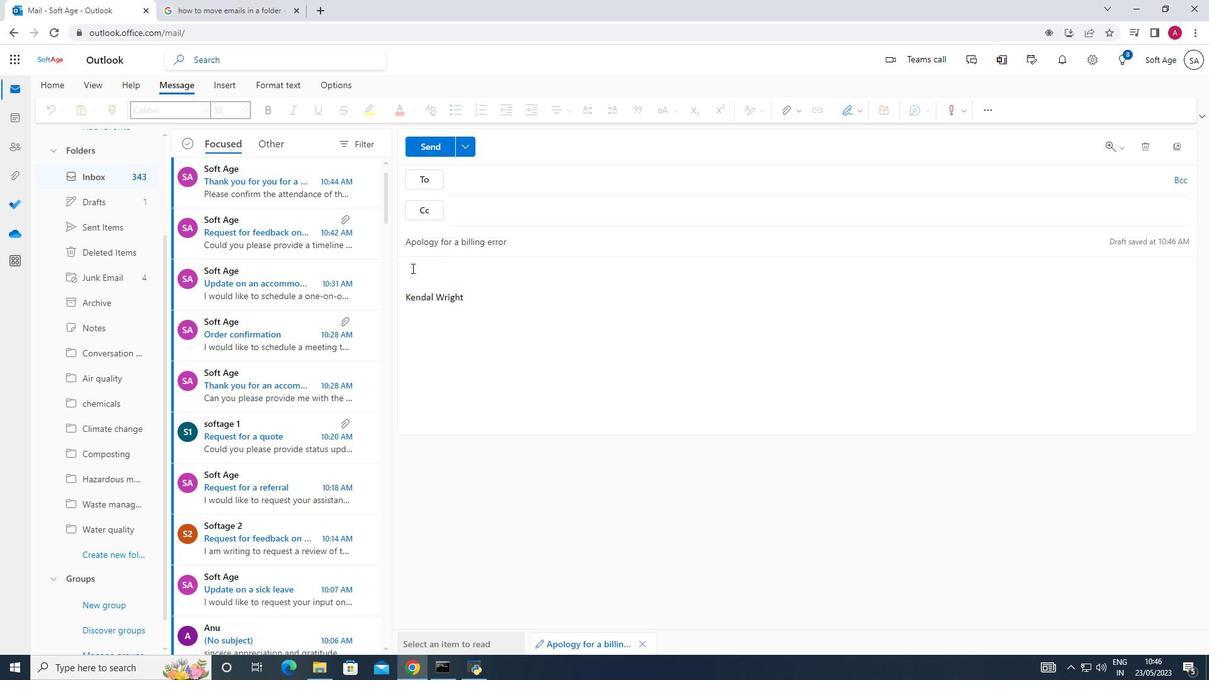 
Action: Mouse pressed left at (403, 270)
Screenshot: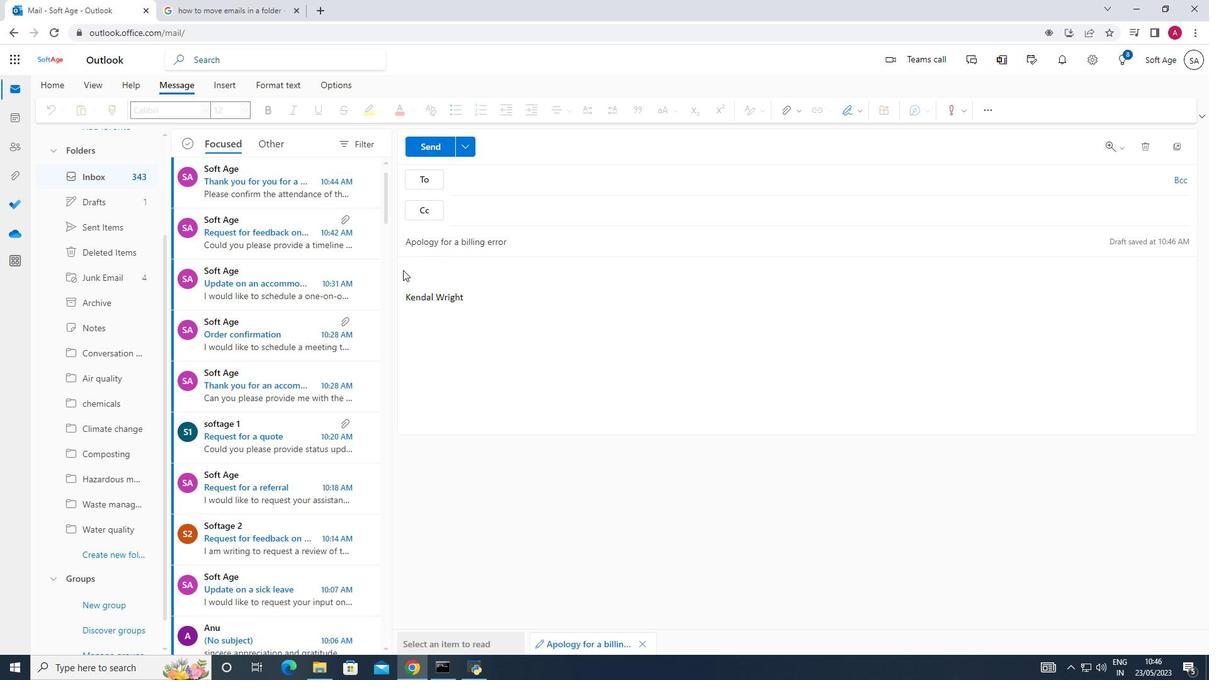 
Action: Mouse moved to (409, 267)
Screenshot: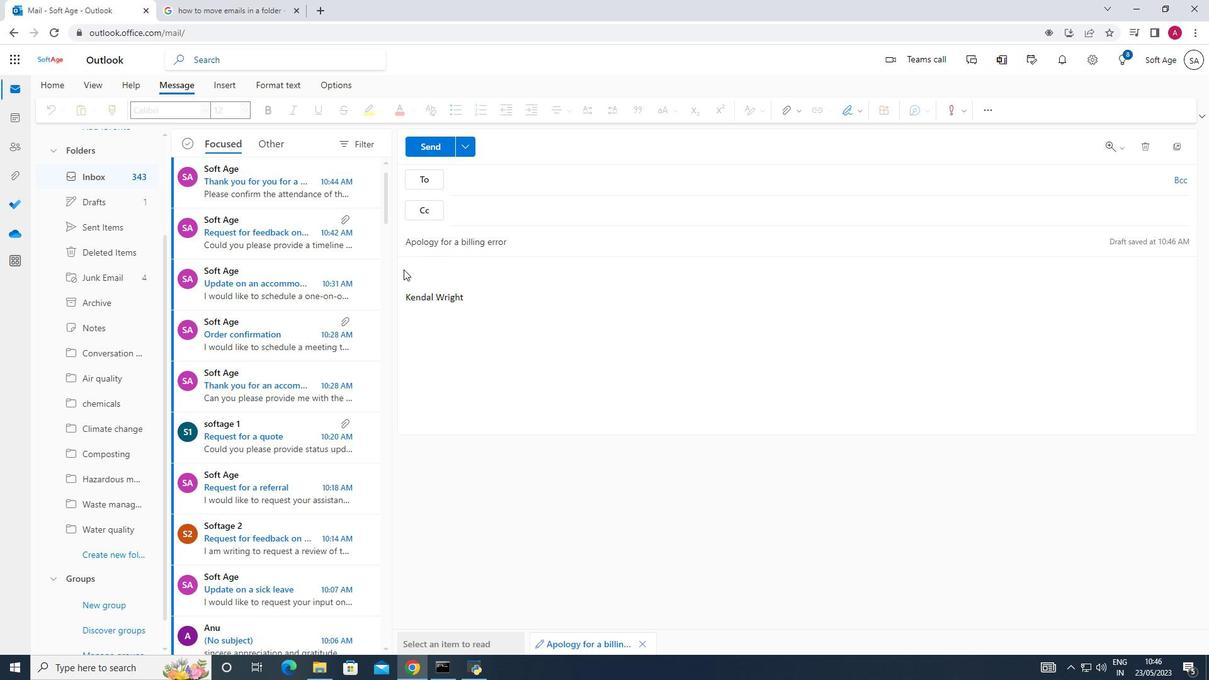 
Action: Mouse pressed left at (409, 267)
Screenshot: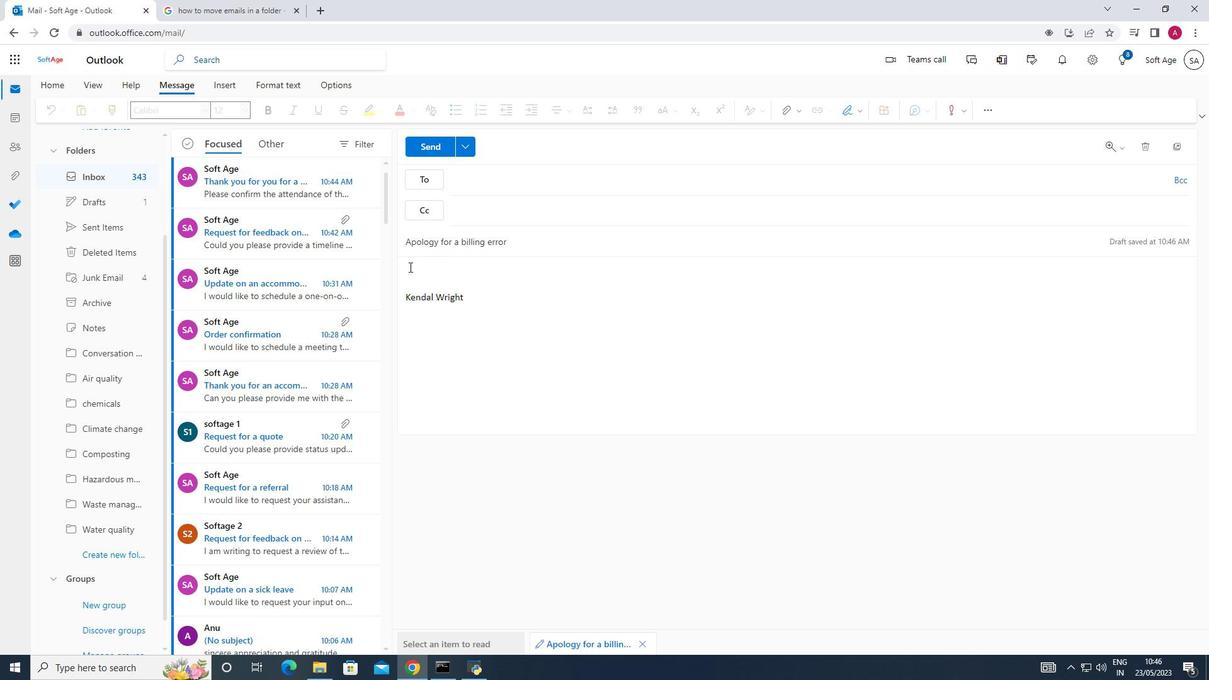 
Action: Mouse pressed left at (409, 267)
Screenshot: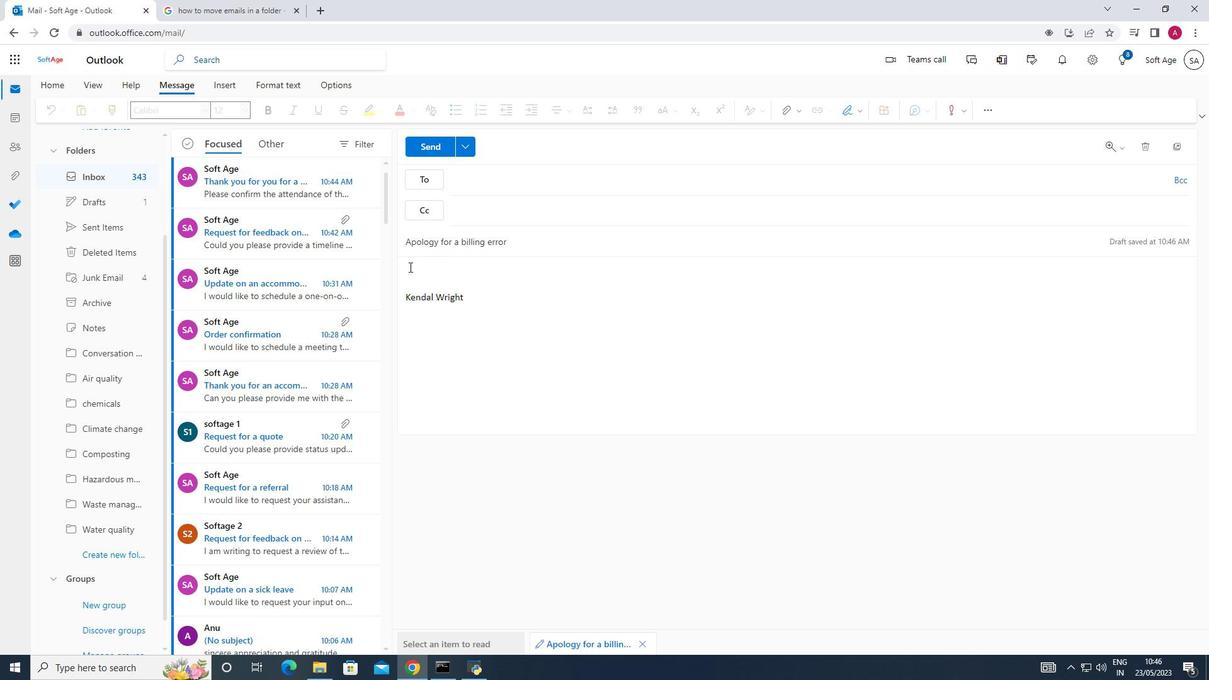 
Action: Mouse moved to (410, 262)
Screenshot: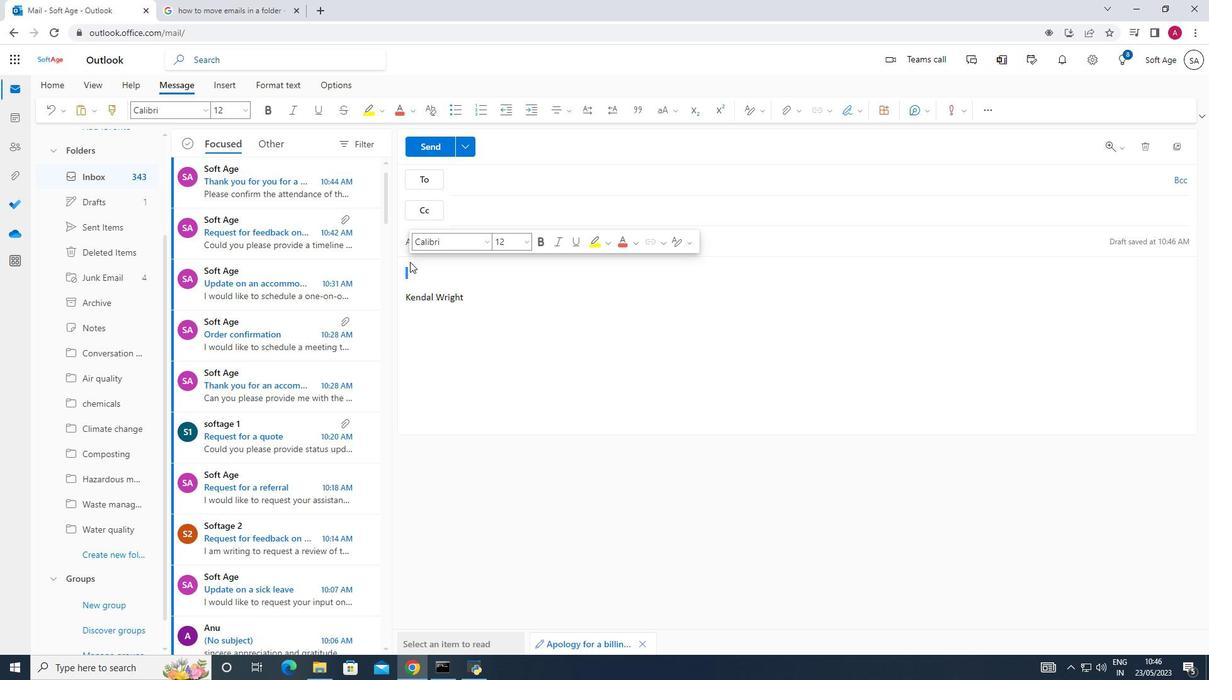 
Action: Mouse pressed left at (410, 262)
Screenshot: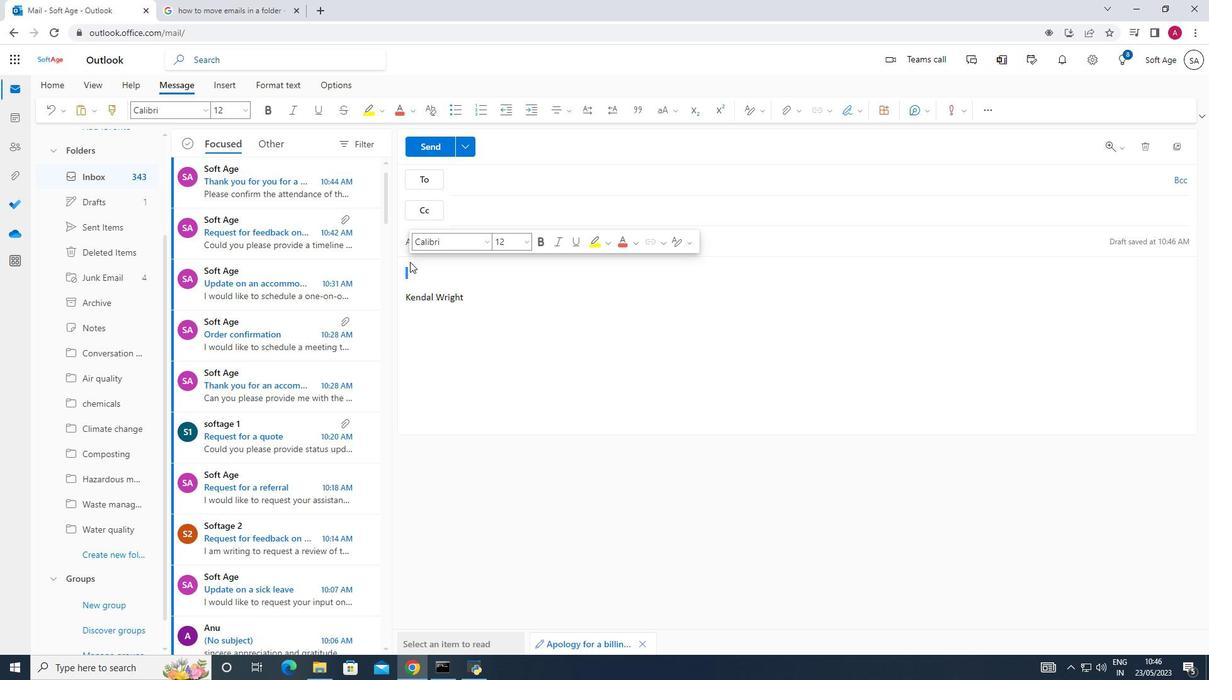 
Action: Mouse moved to (410, 267)
Screenshot: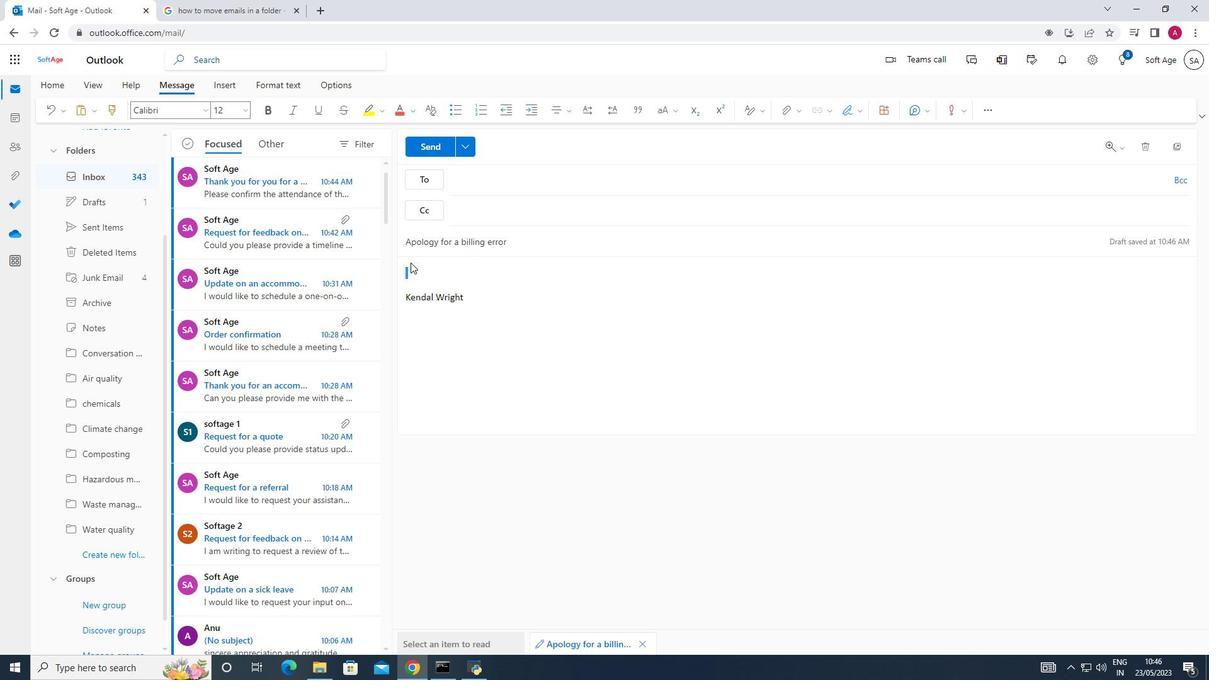 
Action: Mouse pressed left at (410, 267)
Screenshot: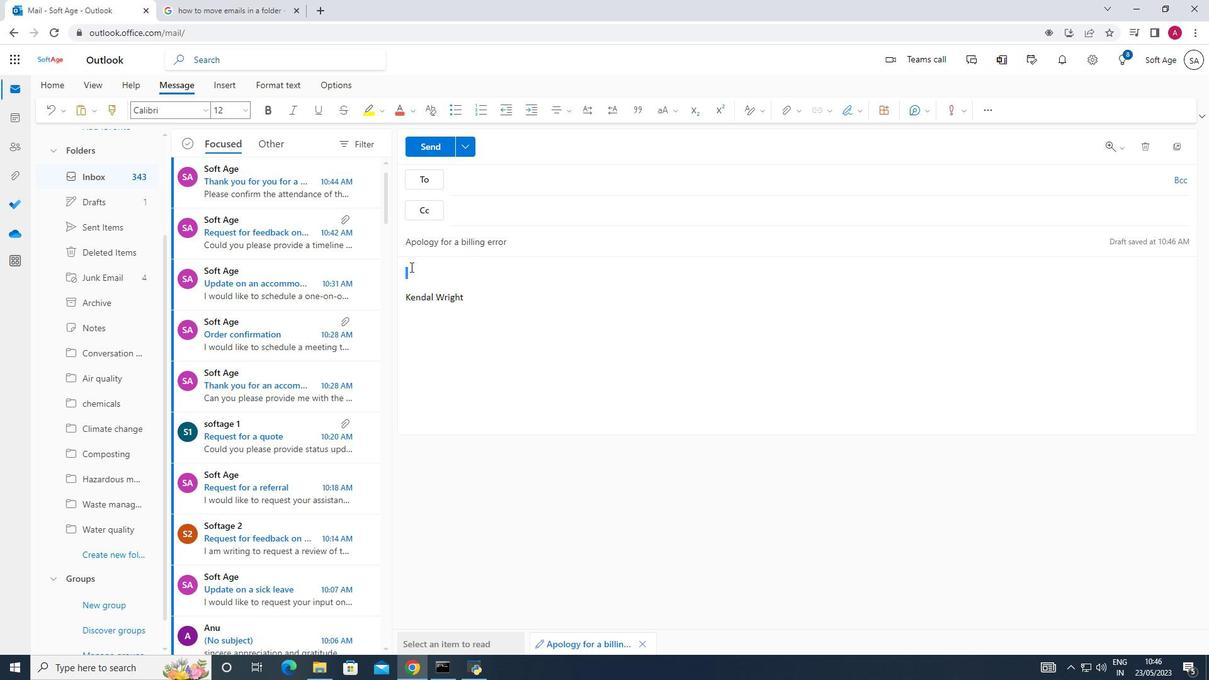 
Action: Key pressed <Key.shift>Could<Key.space>you<Key.space>provide<Key.space>an<Key.space>update<Key.space>on<Key.space>the<Key.space>progress<Key.space>of<Key.space>the<Key.space>website<Key.space>redesign<Key.space>project<Key.shift_r>?
Screenshot: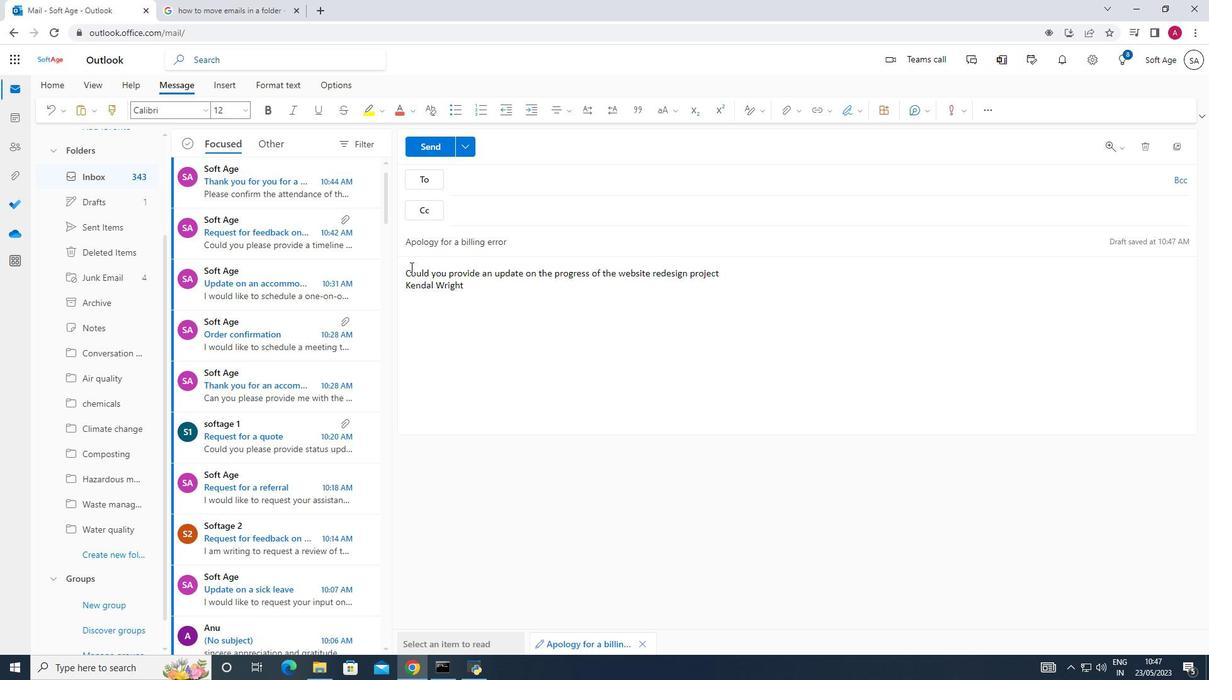 
Action: Mouse moved to (477, 176)
Screenshot: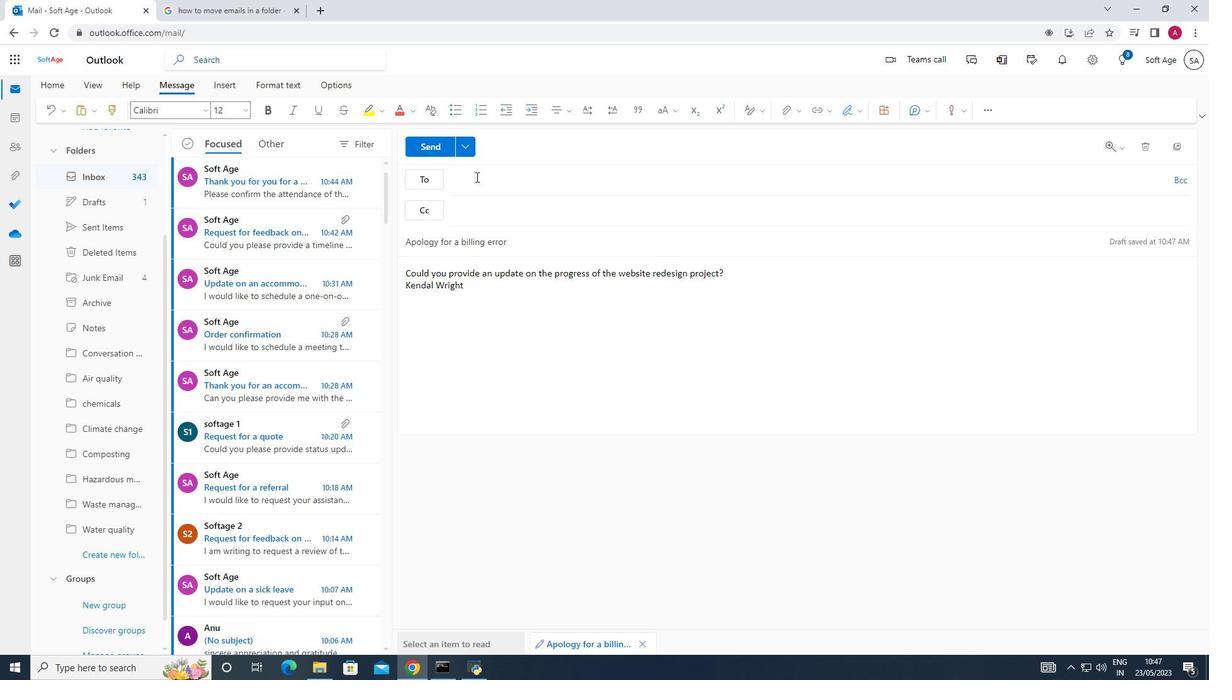 
Action: Mouse pressed left at (477, 176)
Screenshot: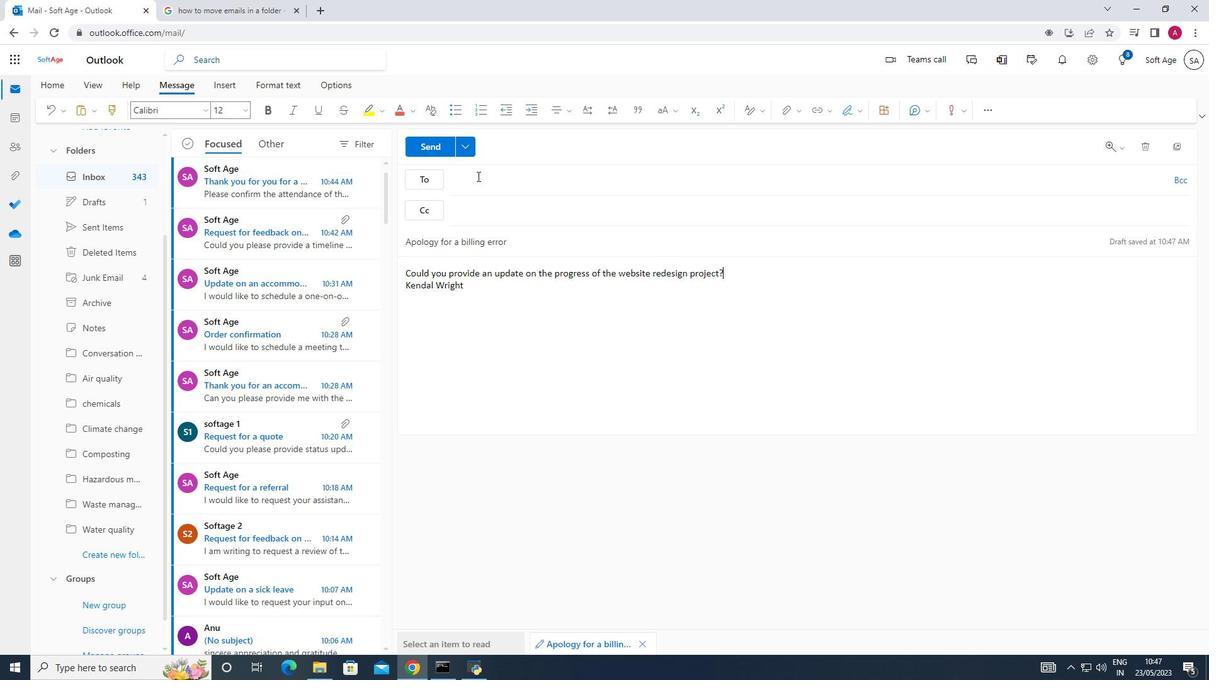 
Action: Key pressed softage.9<Key.shift>@softage.net
Screenshot: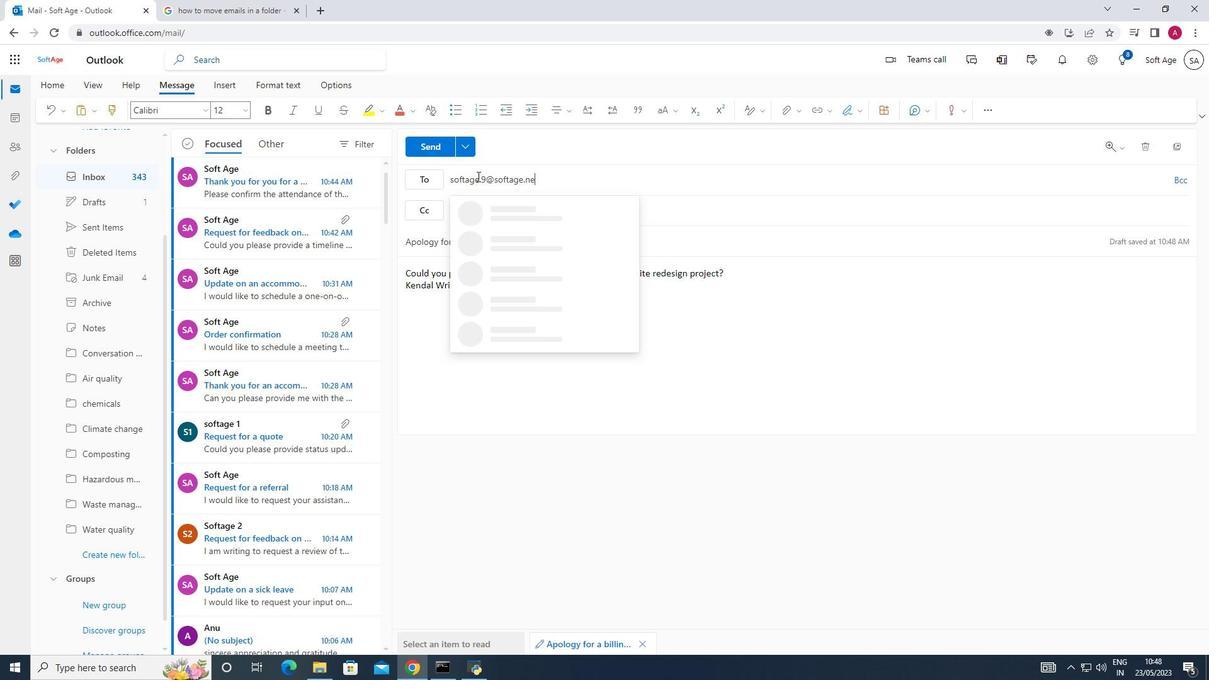 
Action: Mouse moved to (507, 216)
Screenshot: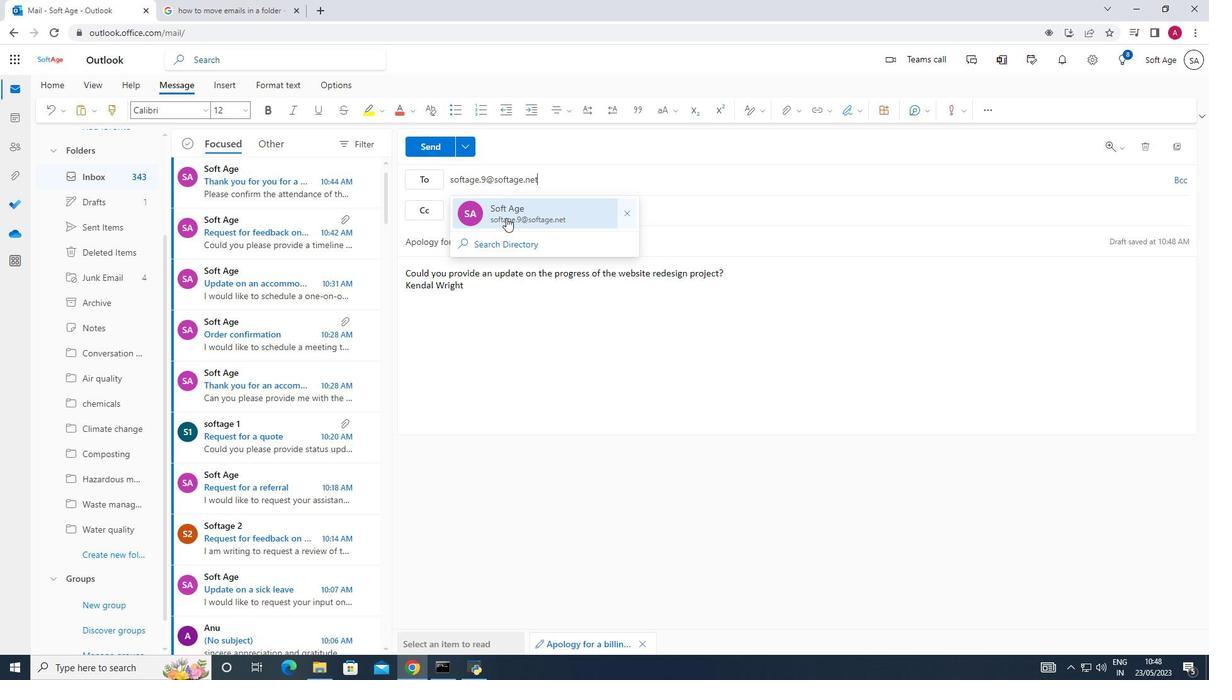 
Action: Mouse pressed left at (507, 216)
Screenshot: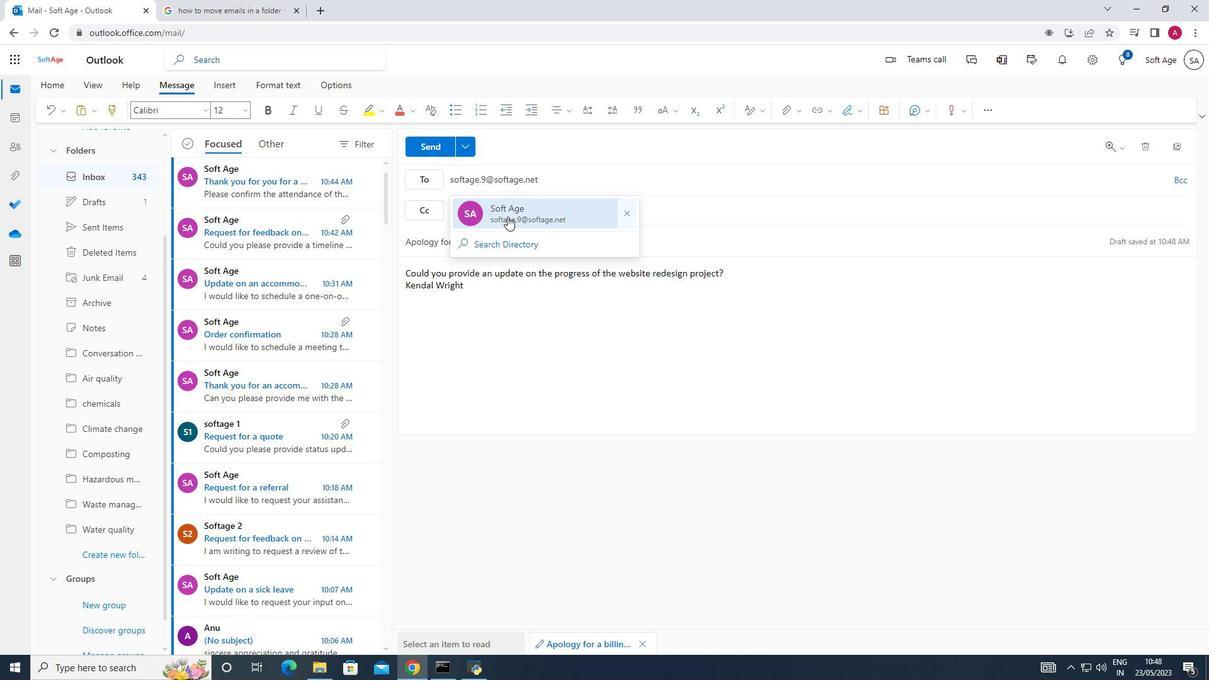 
Action: Mouse moved to (433, 146)
Screenshot: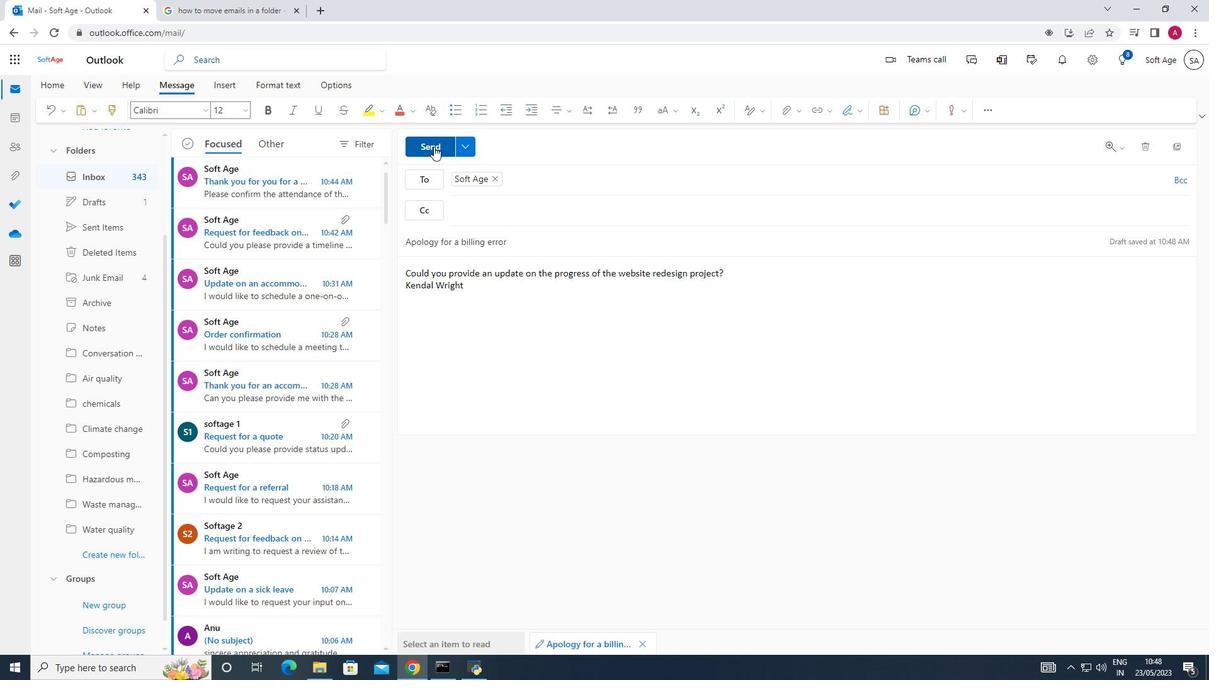 
Action: Mouse pressed left at (433, 146)
Screenshot: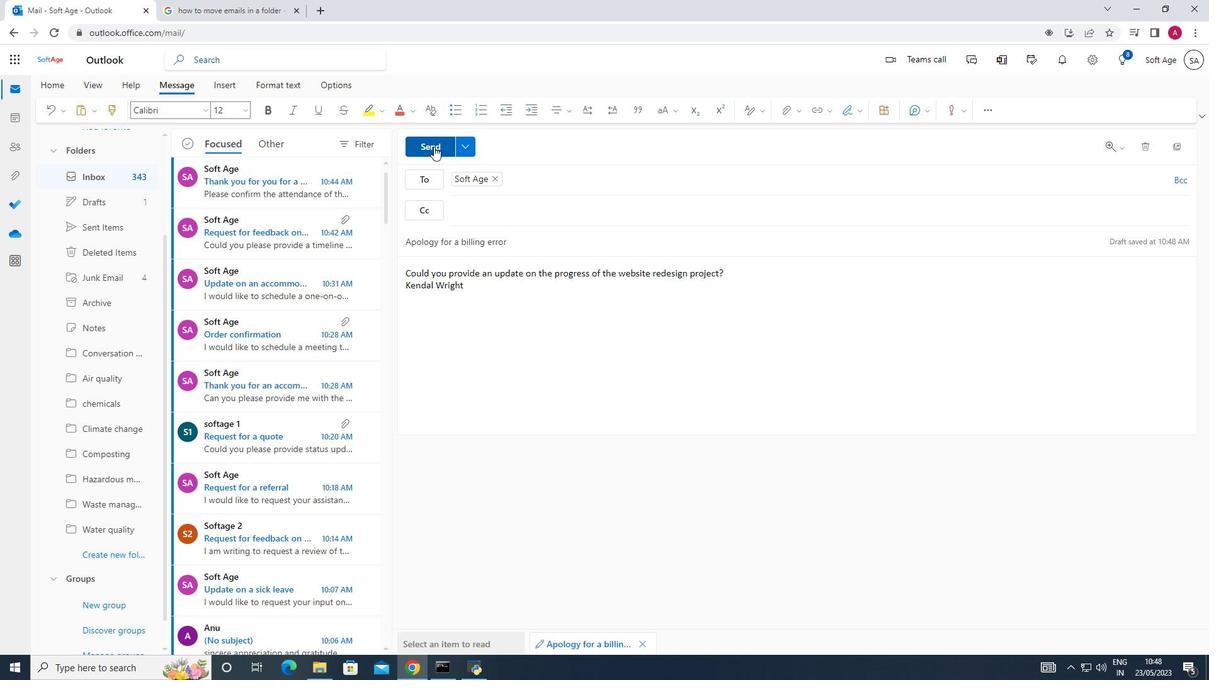 
Action: Mouse moved to (121, 548)
Screenshot: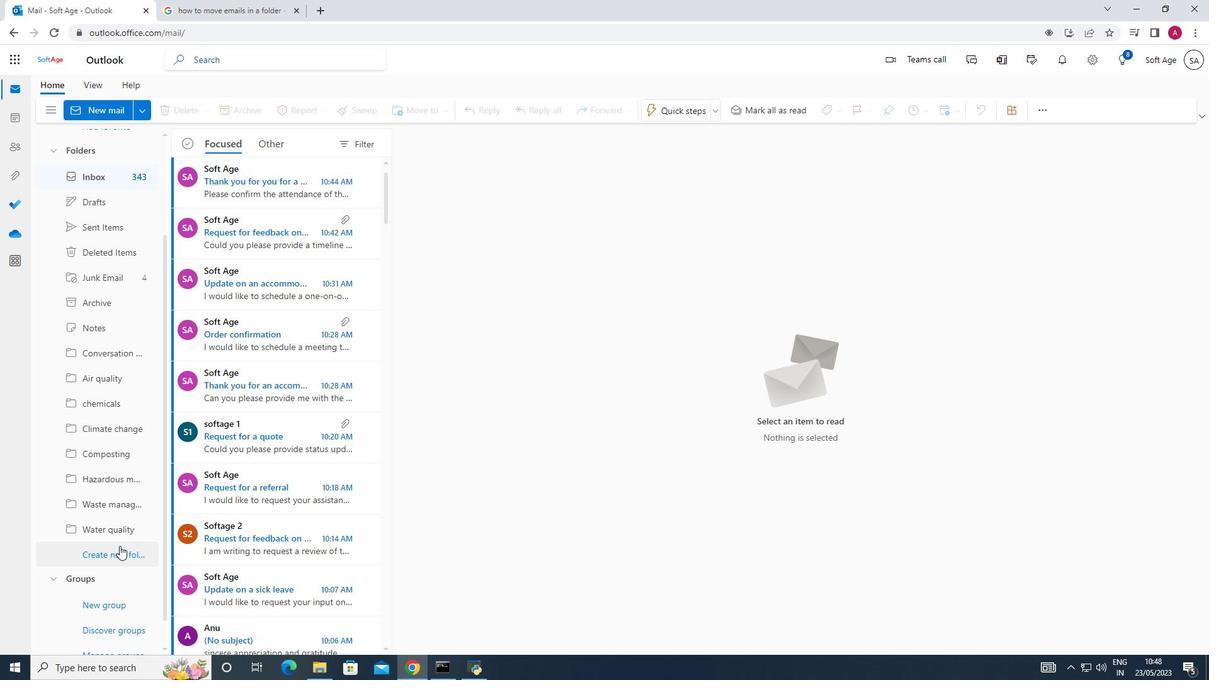 
Action: Mouse pressed left at (121, 548)
Screenshot: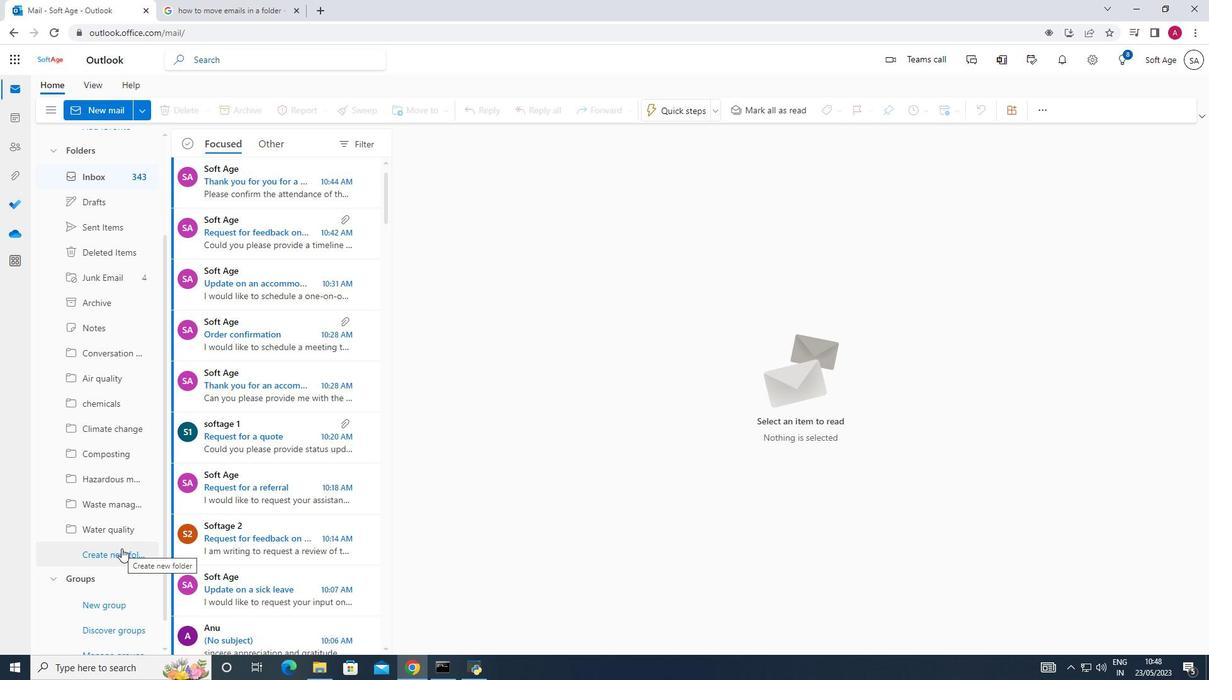 
Action: Mouse moved to (107, 555)
Screenshot: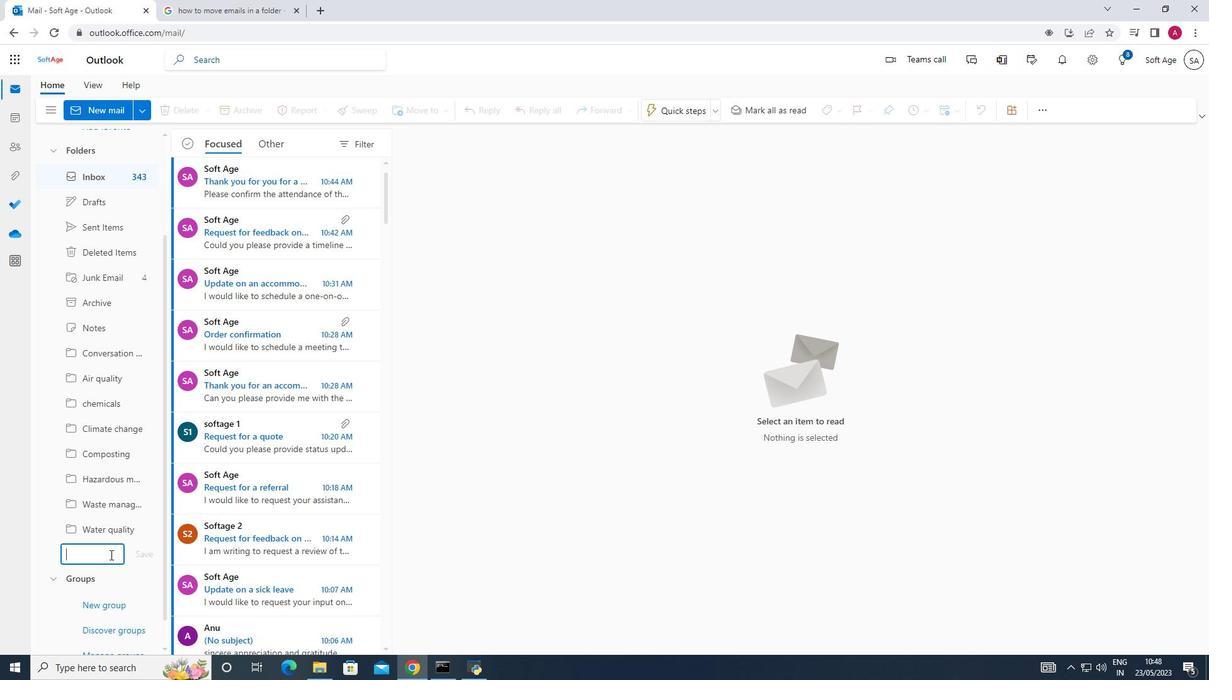 
Action: Mouse pressed left at (107, 555)
Screenshot: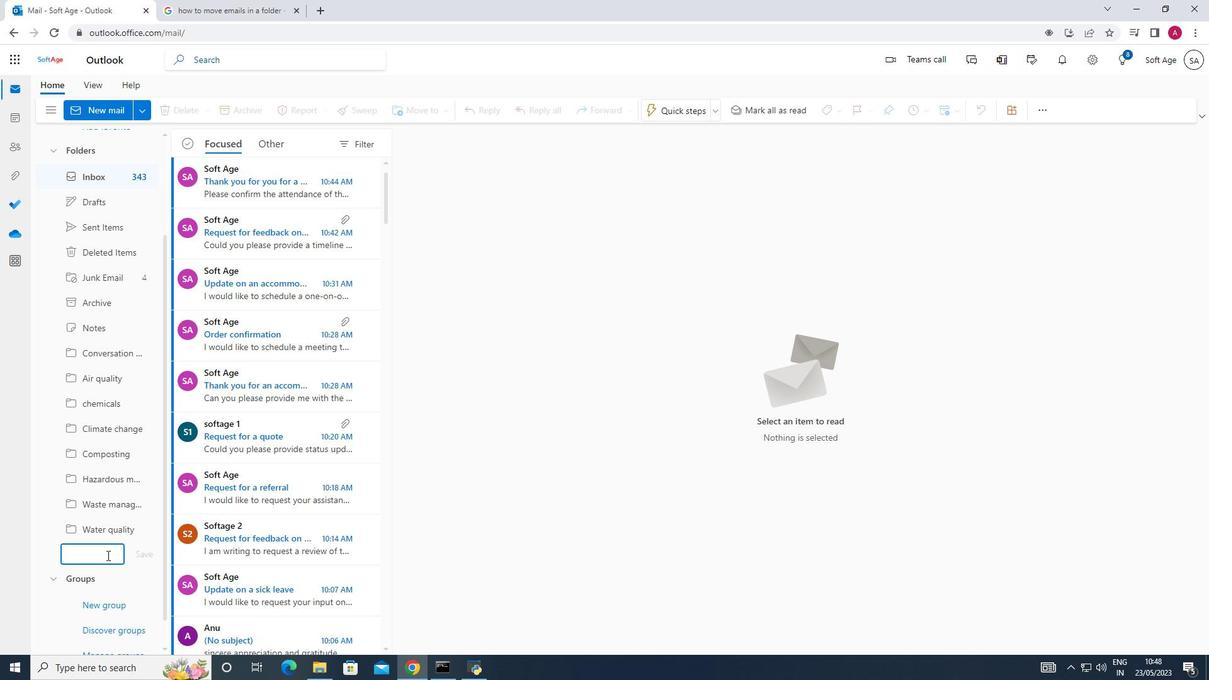 
Action: Mouse moved to (125, 541)
Screenshot: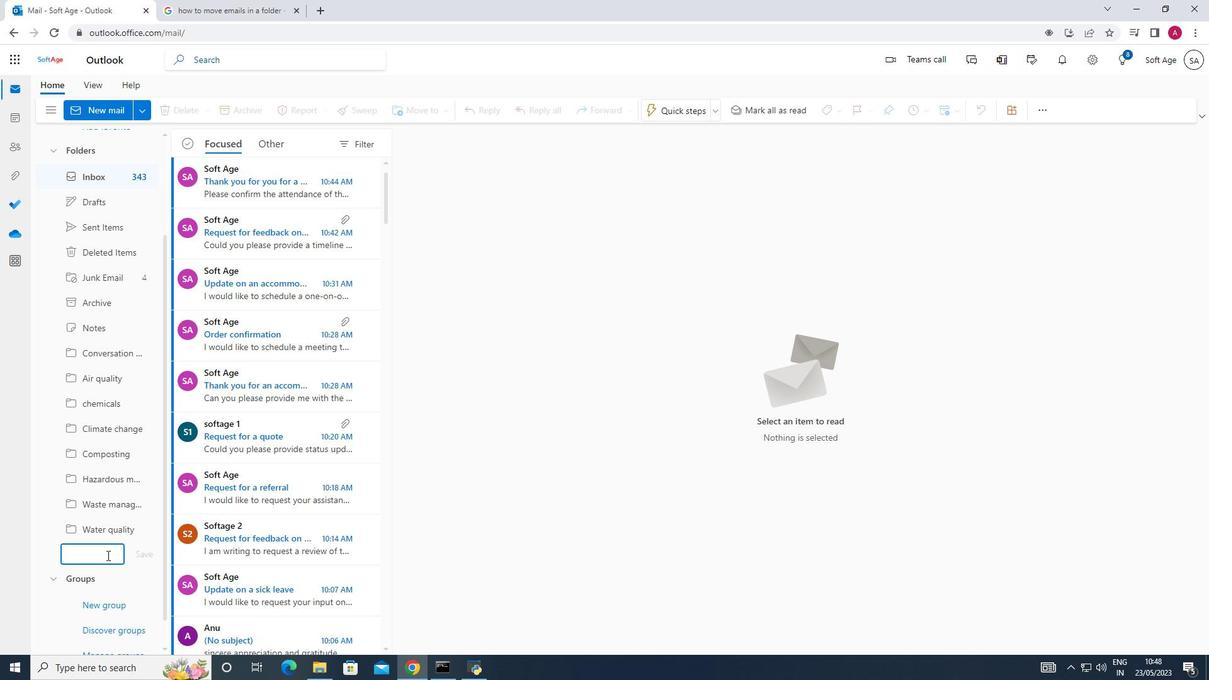 
Action: Key pressed <Key.shift>Research<Key.space>and<Key.space>development
Screenshot: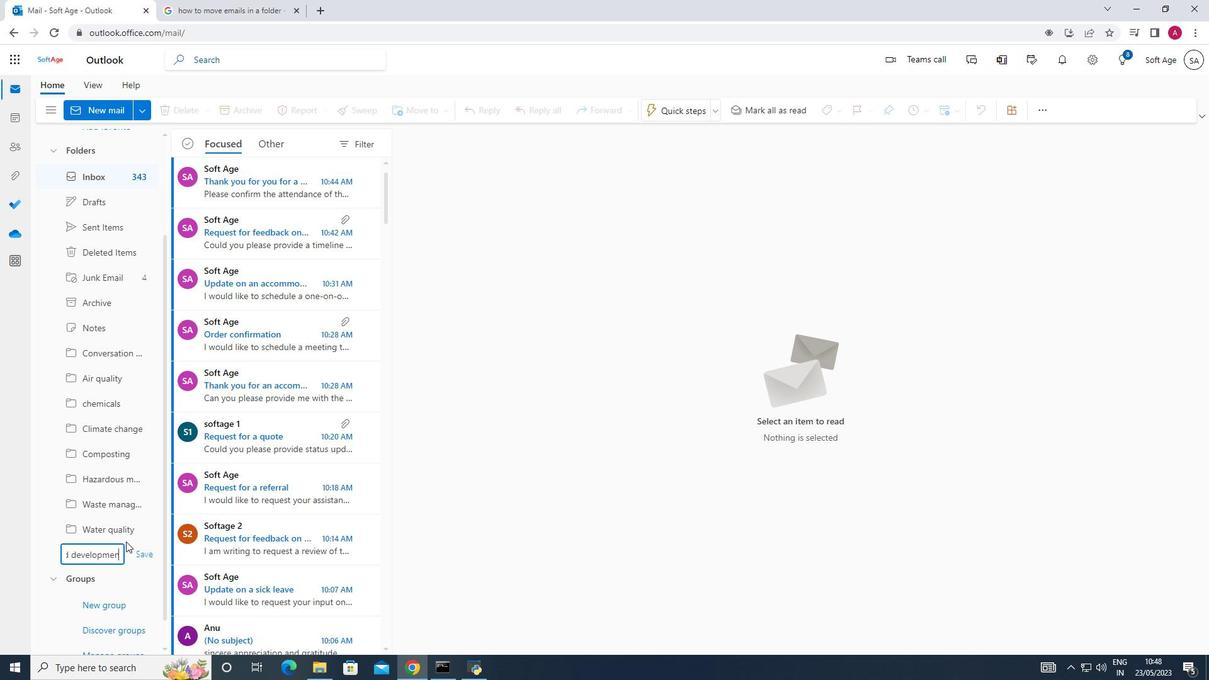 
Action: Mouse moved to (153, 555)
Screenshot: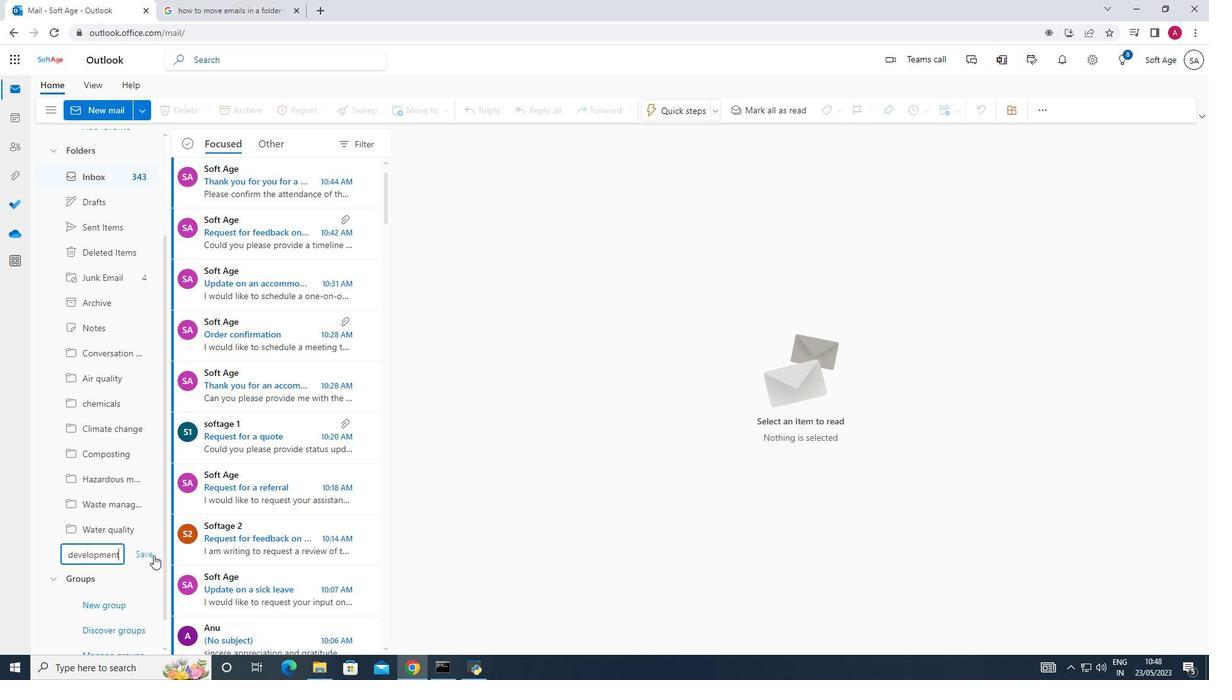 
Action: Mouse pressed left at (153, 555)
Screenshot: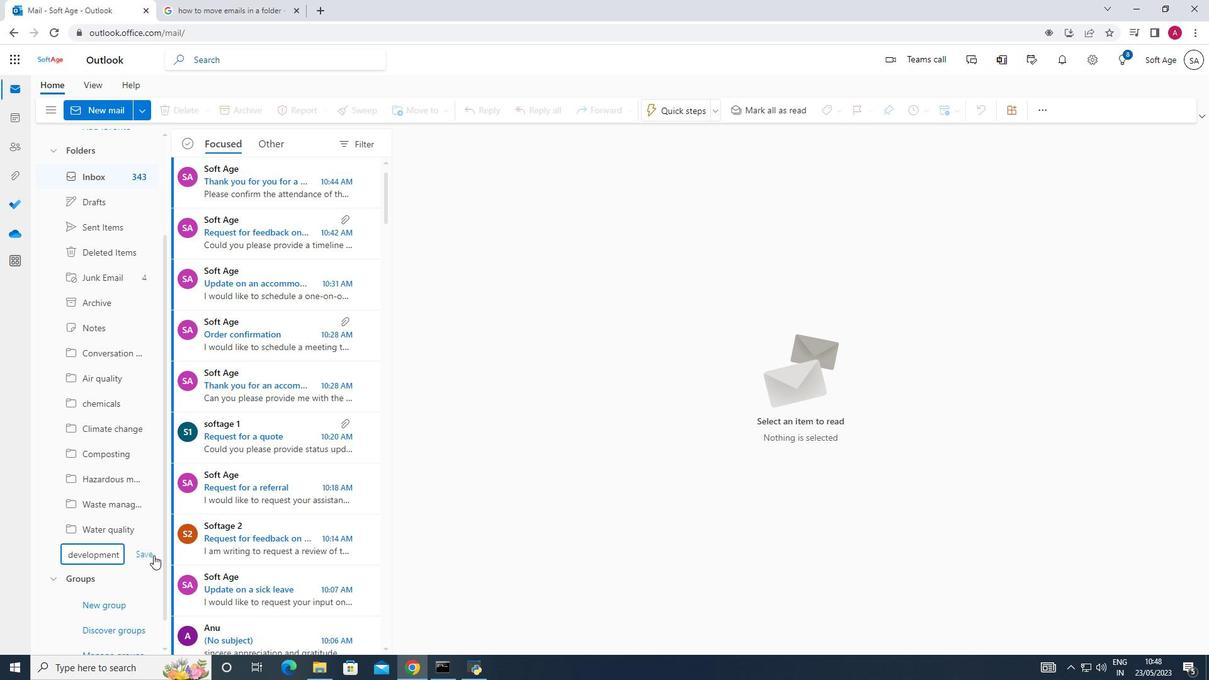 
Action: Mouse moved to (112, 219)
Screenshot: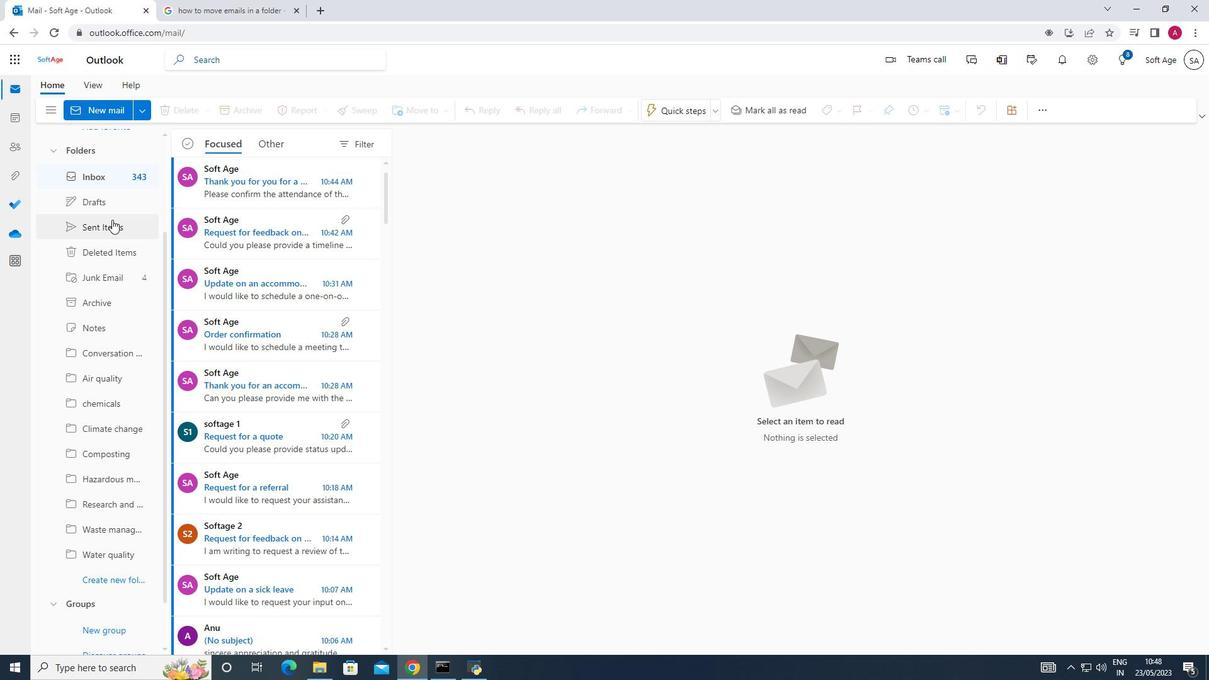
Action: Mouse pressed left at (112, 219)
Screenshot: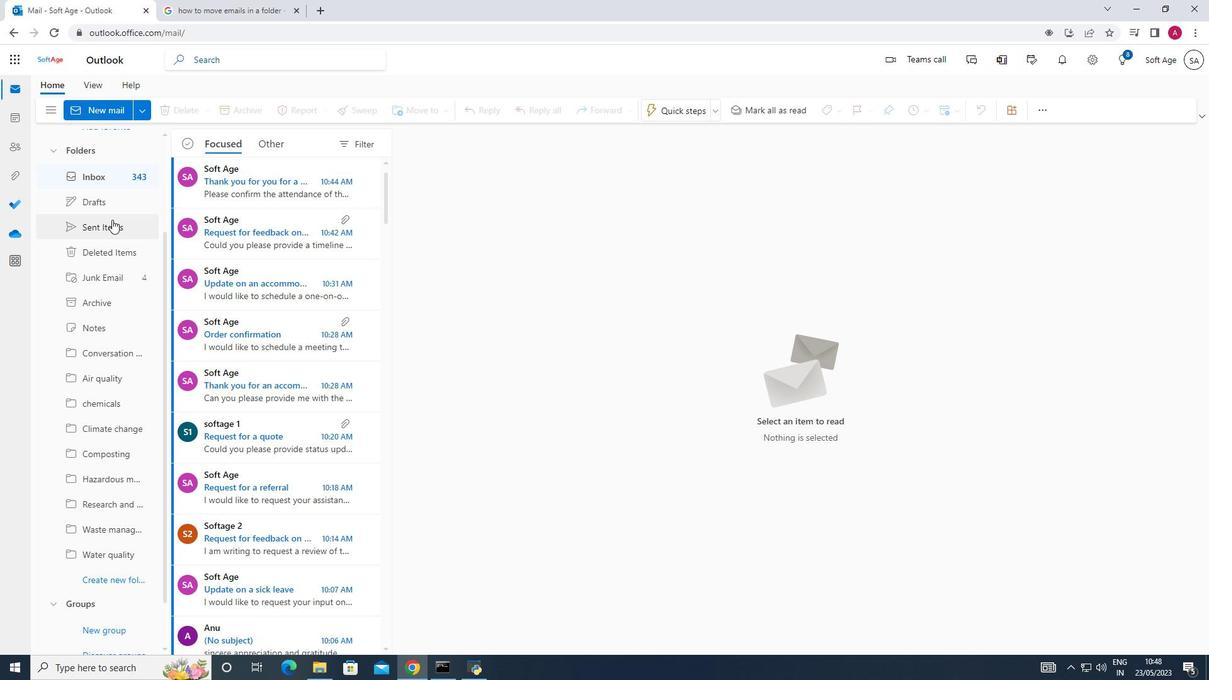 
Action: Mouse moved to (264, 212)
Screenshot: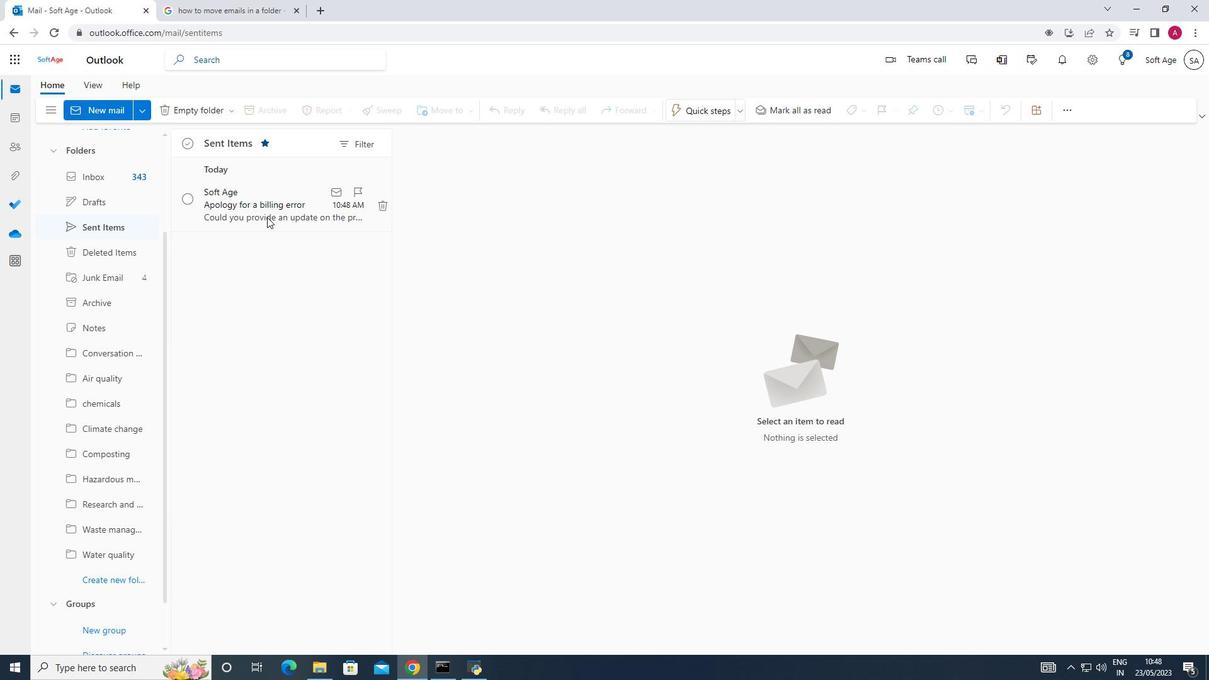
Action: Mouse pressed left at (264, 212)
Screenshot: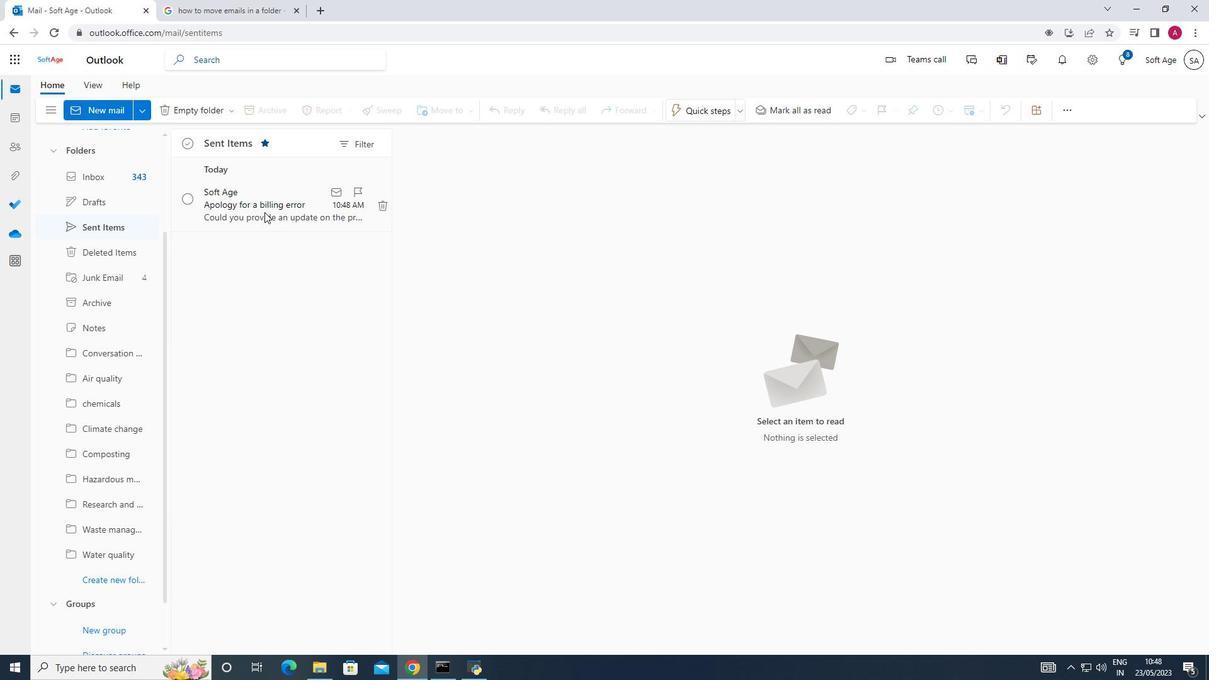 
Action: Mouse moved to (284, 199)
Screenshot: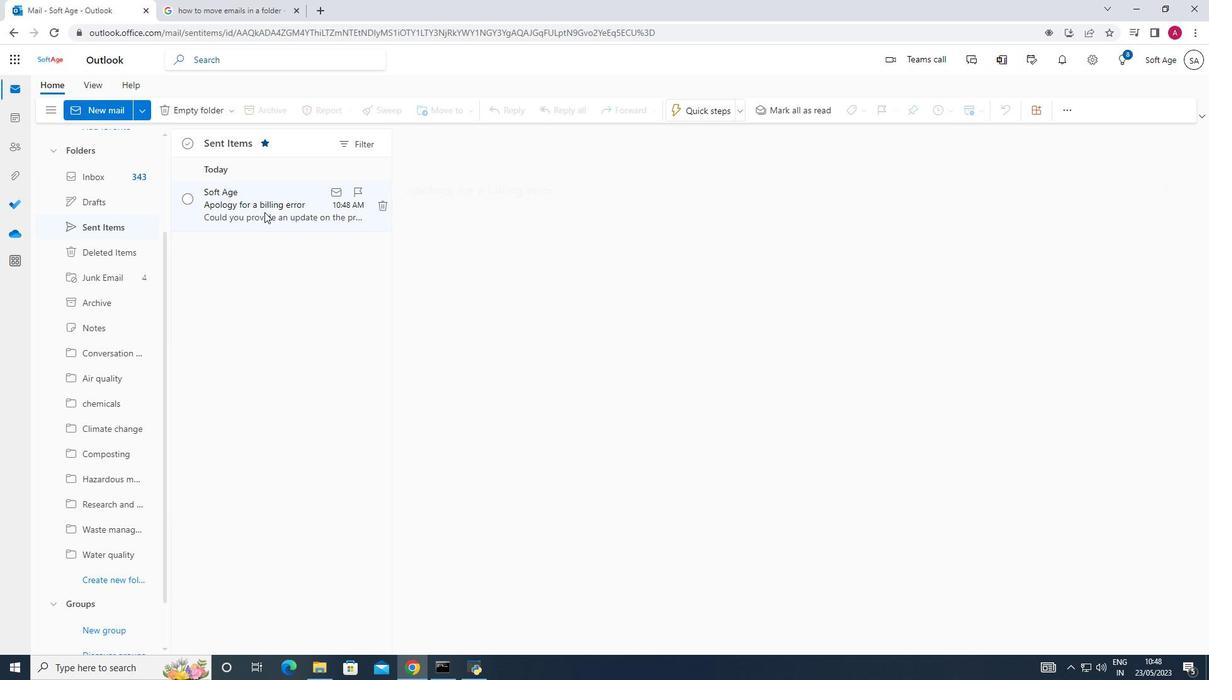 
Action: Mouse pressed right at (284, 199)
Screenshot: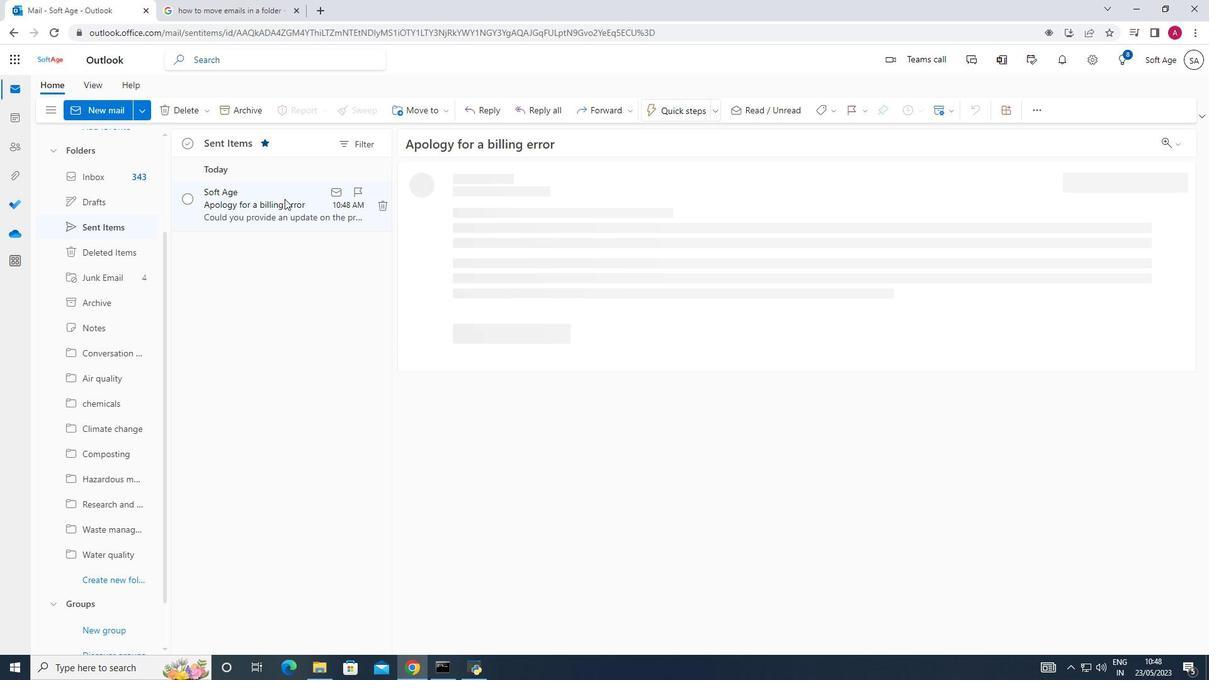 
Action: Mouse moved to (318, 258)
Screenshot: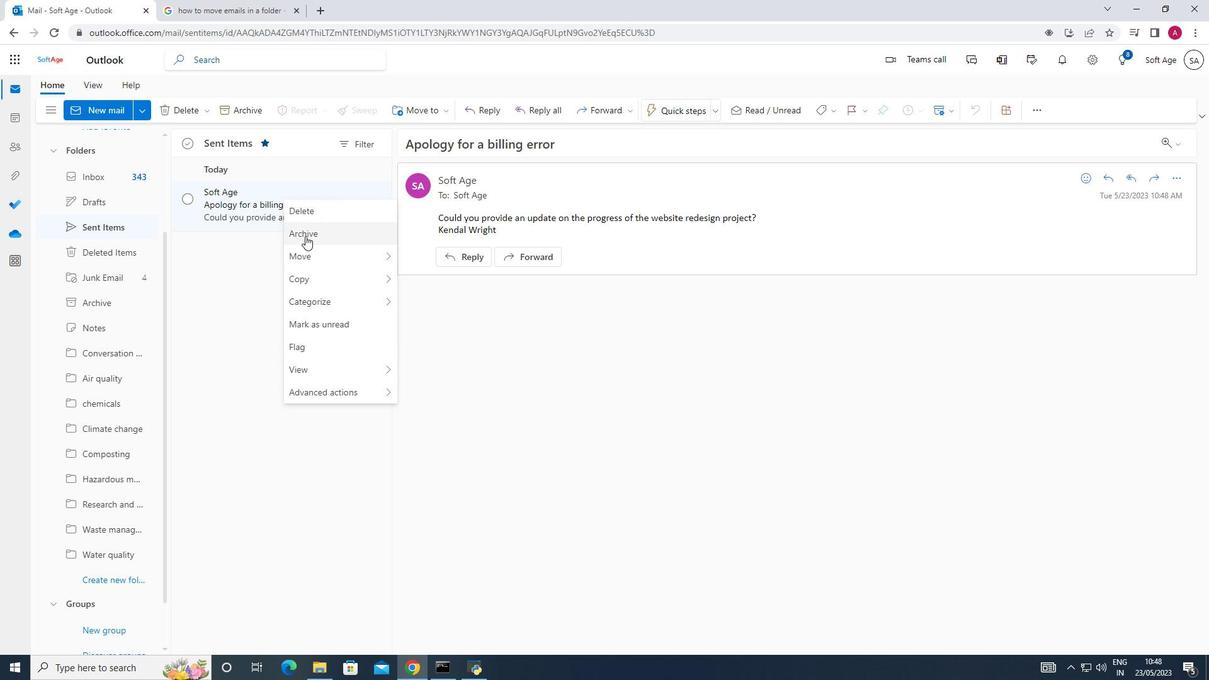 
Action: Mouse pressed left at (318, 258)
Screenshot: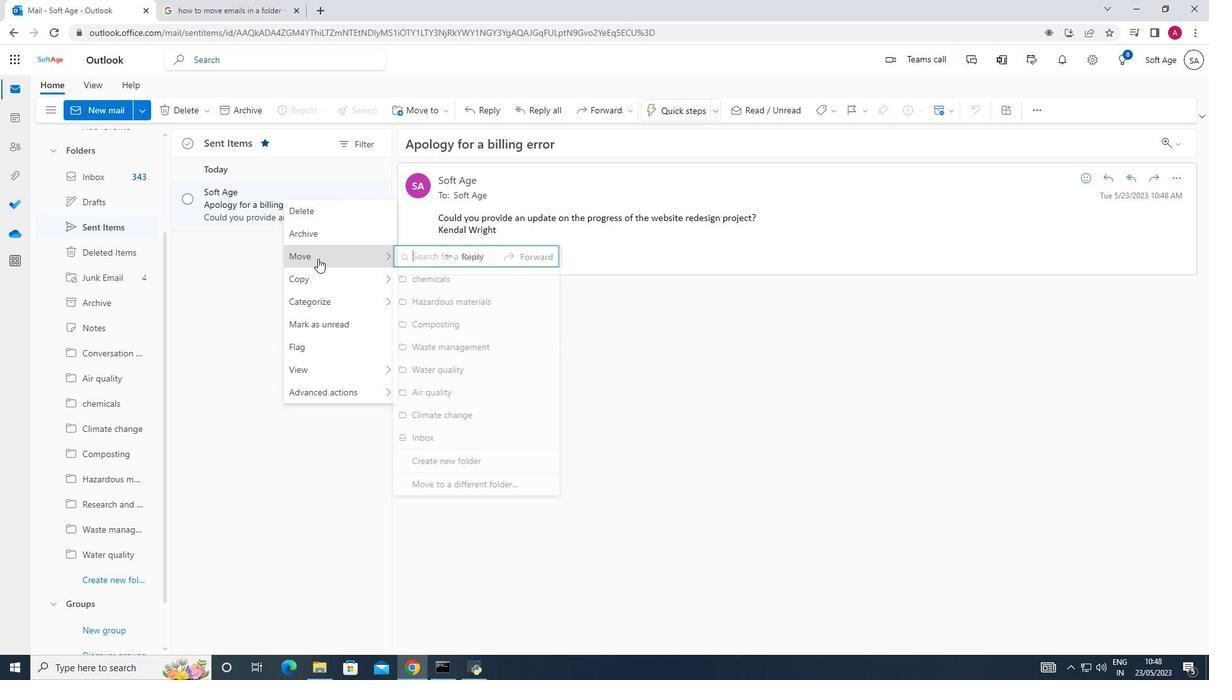 
Action: Mouse moved to (430, 253)
Screenshot: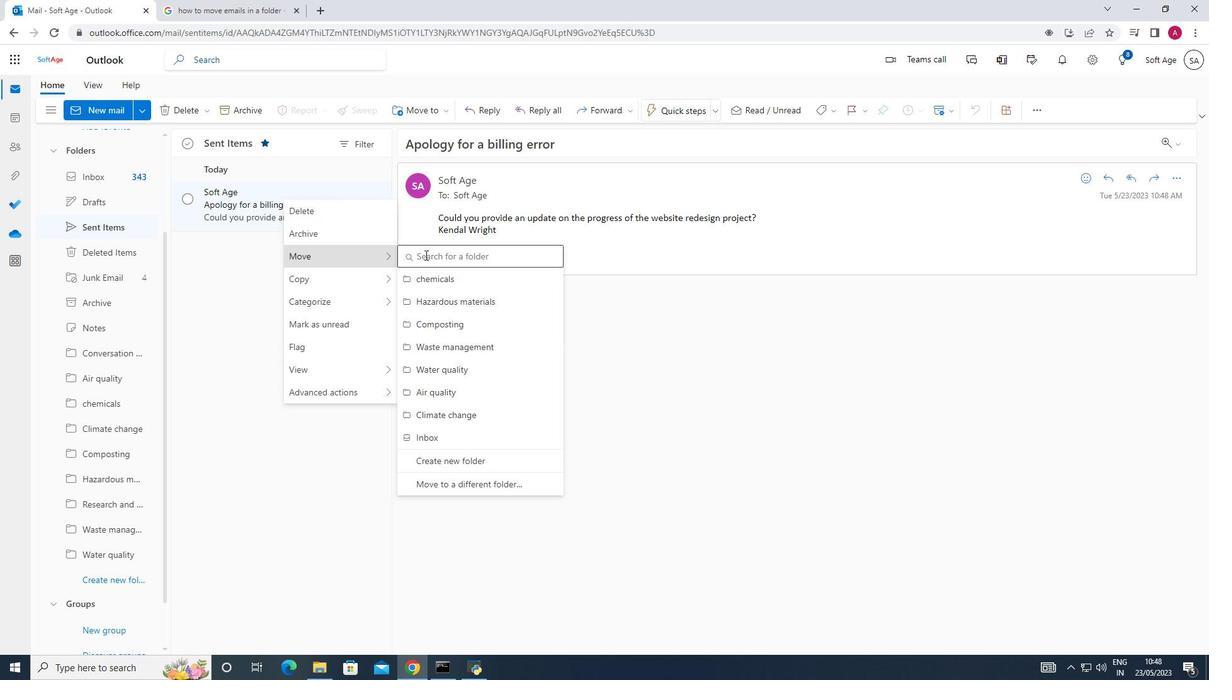 
Action: Key pressed research
Screenshot: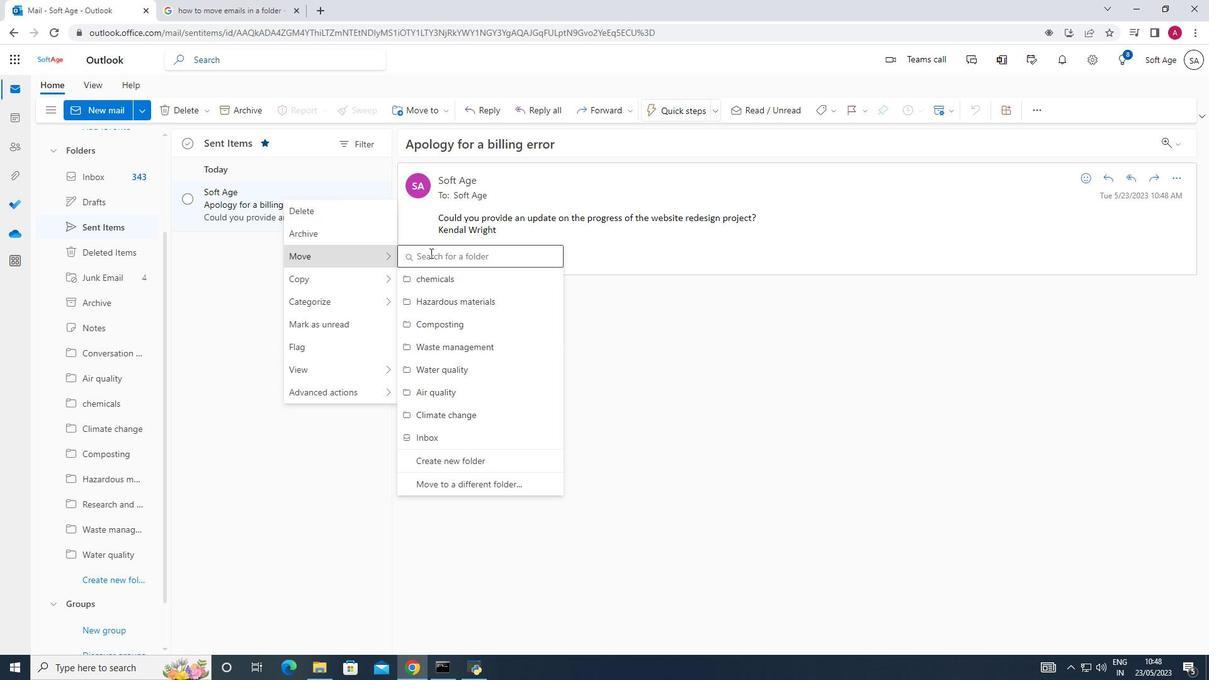 
Action: Mouse moved to (430, 260)
Screenshot: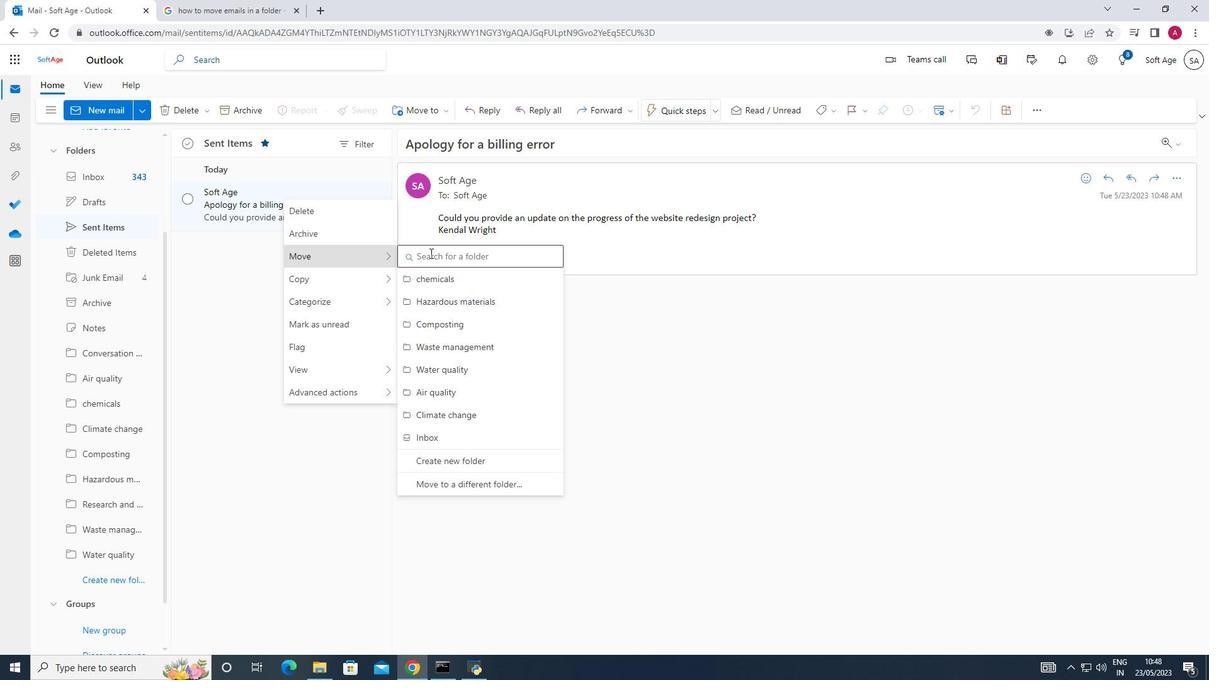 
Action: Mouse pressed left at (430, 260)
Screenshot: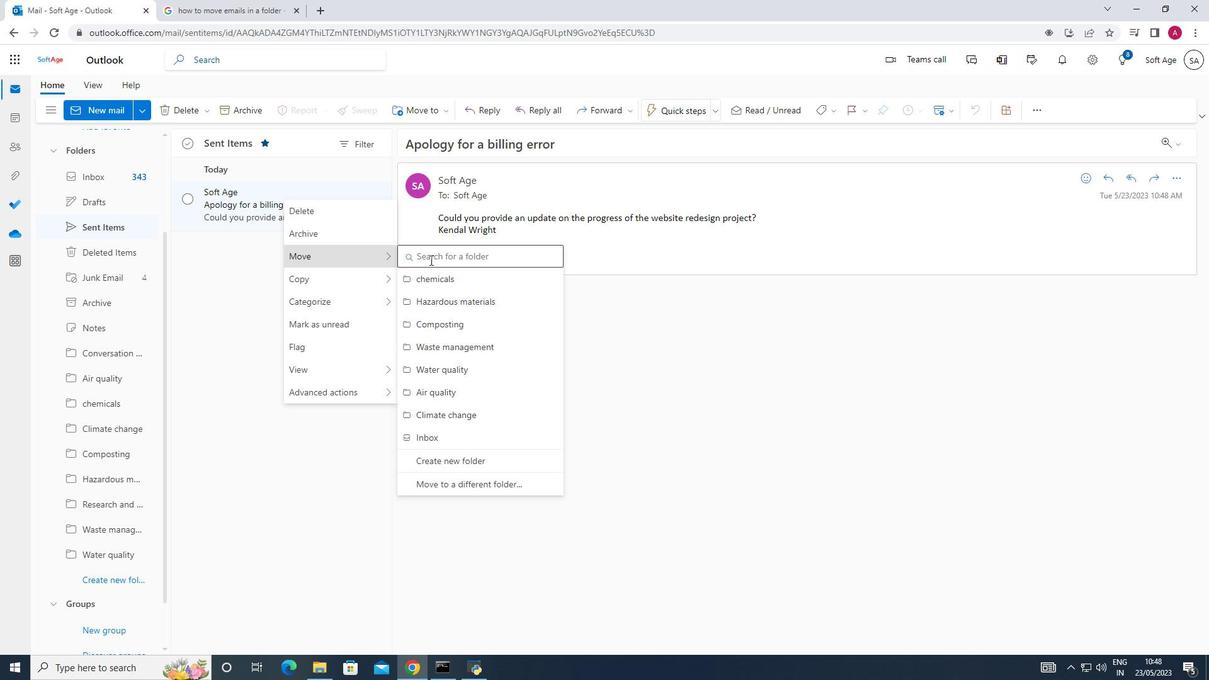 
Action: Key pressed re
Screenshot: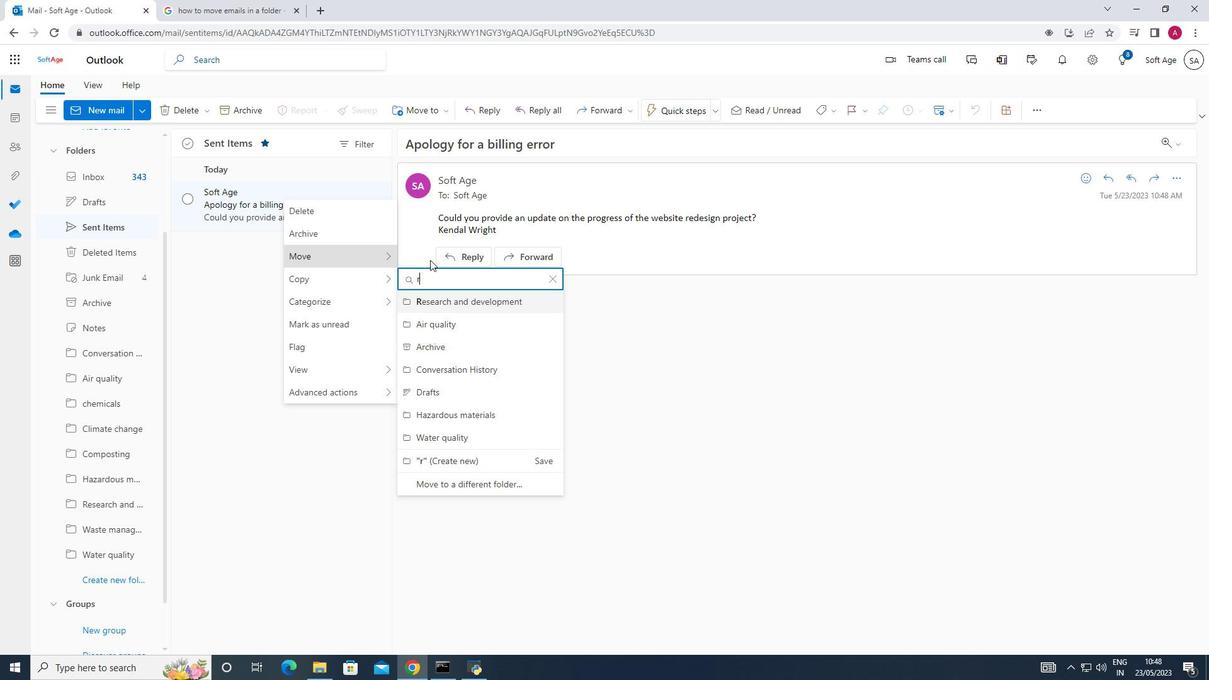 
Action: Mouse moved to (480, 440)
Screenshot: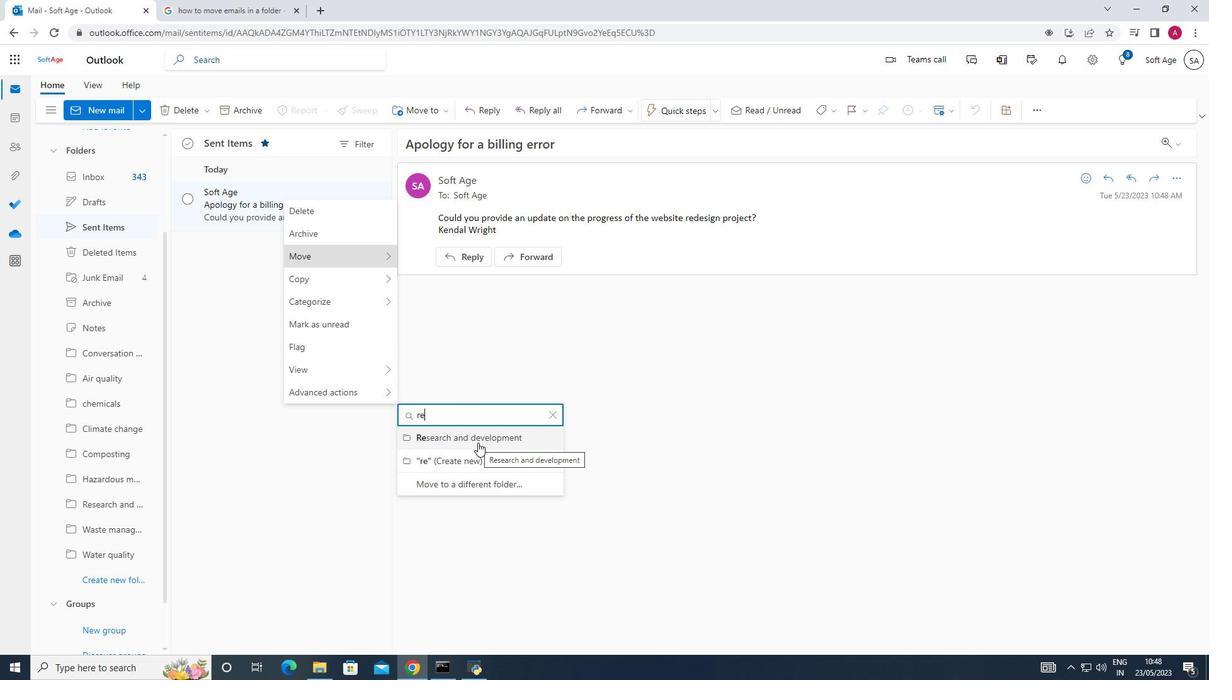 
Action: Mouse pressed left at (478, 441)
Screenshot: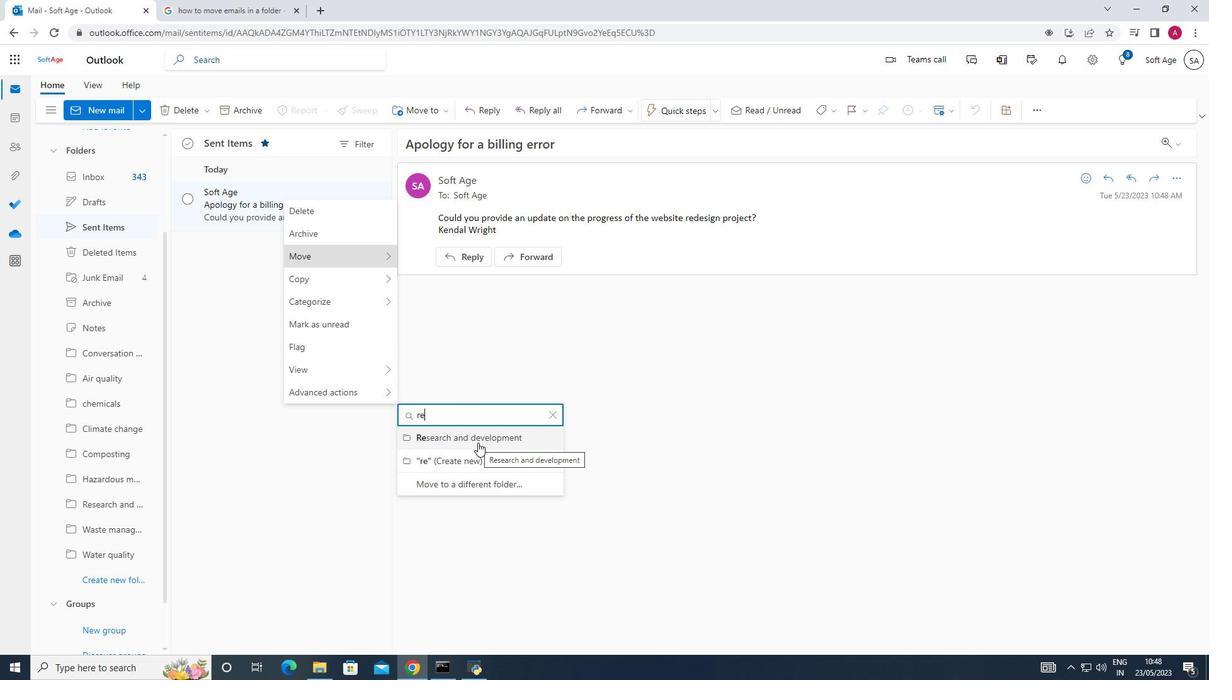 
Action: Mouse moved to (468, 406)
Screenshot: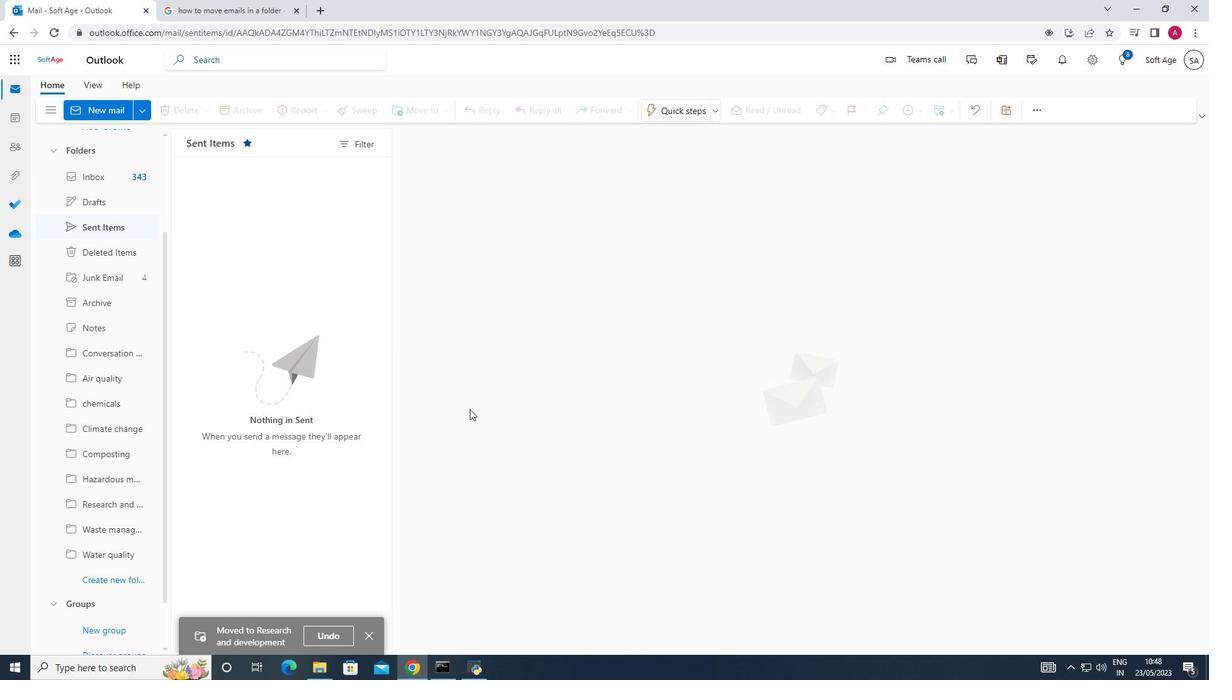 
